 Task: Log work in the project AgileMission for the issue 'Upgrade the caching mechanism of a web application to improve response time and reduce server load' spent time as '3w 5d 20h 8m' and remaining time as '2w 1d 18h 51m' and add a flag. Now add the issue to the epic 'Unified communications (UC) implementation'. Log work in the project AgileMission for the issue 'Create a new online platform for online data analysis courses with advanced data visualization and statistical analysis features' spent time as '5w 5d 17h 5m' and remaining time as '6w 2d 11h 40m' and clone the issue. Now add the issue to the epic 'Disaster recovery (DR) planning'
Action: Mouse moved to (904, 216)
Screenshot: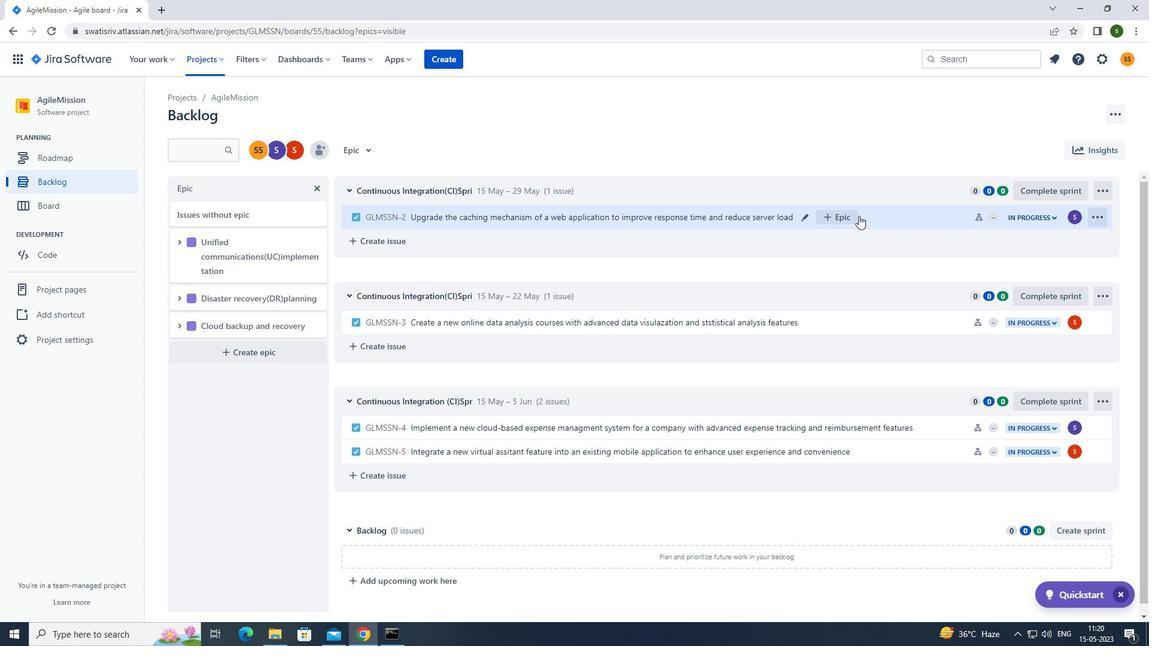 
Action: Mouse pressed left at (904, 216)
Screenshot: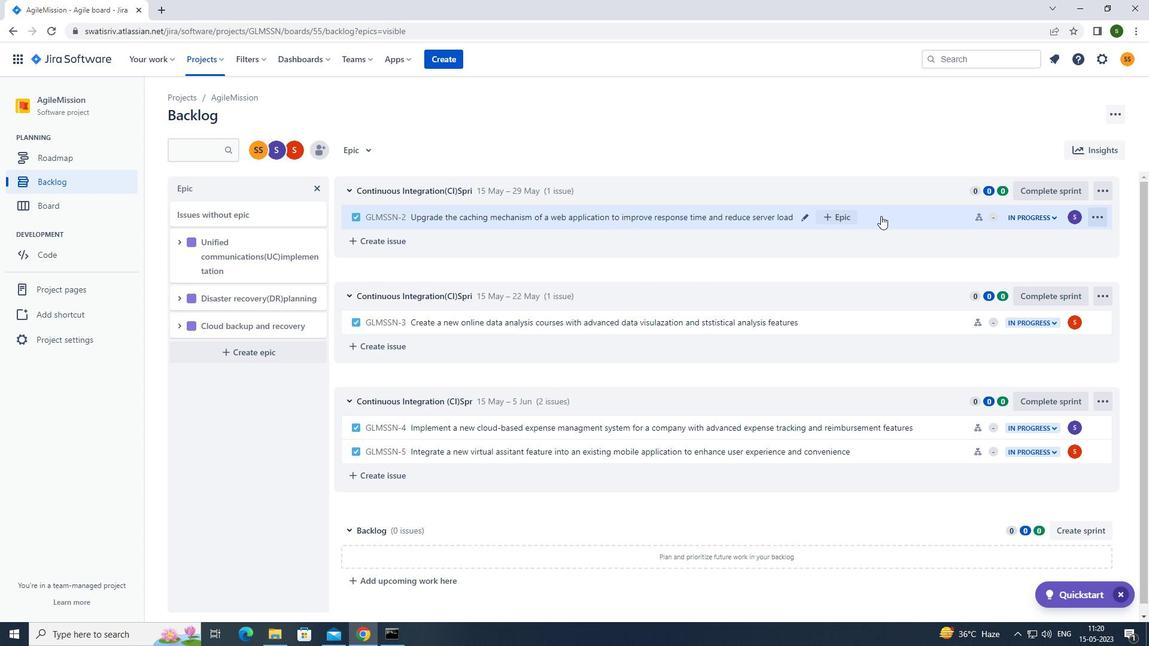 
Action: Mouse moved to (1104, 188)
Screenshot: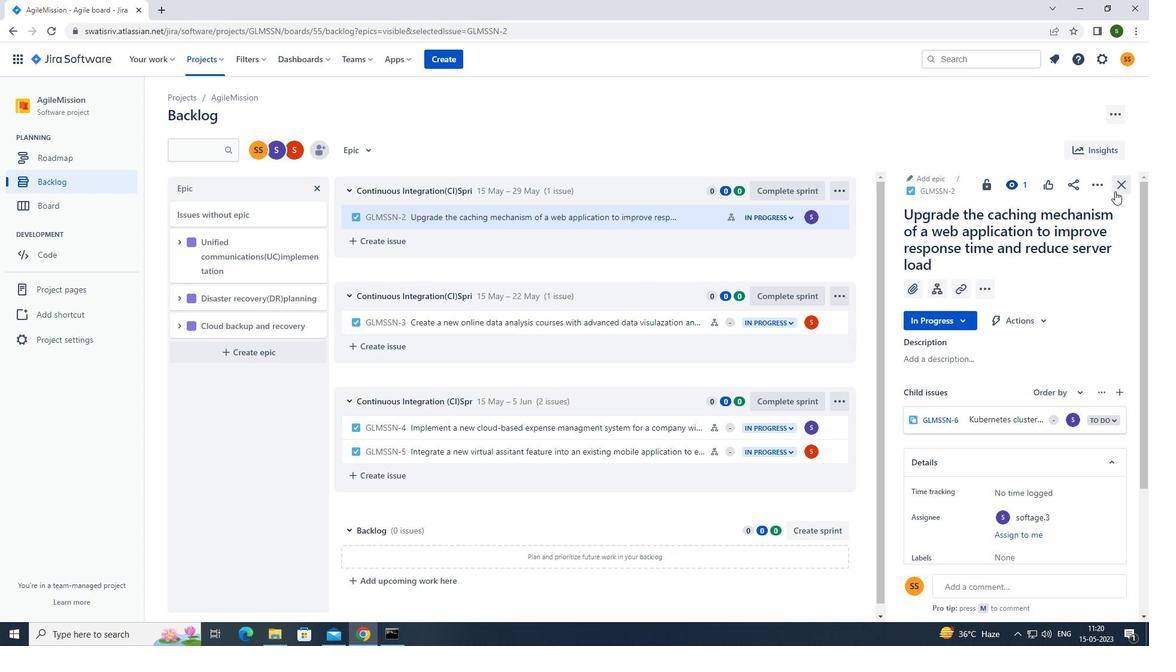
Action: Mouse pressed left at (1104, 188)
Screenshot: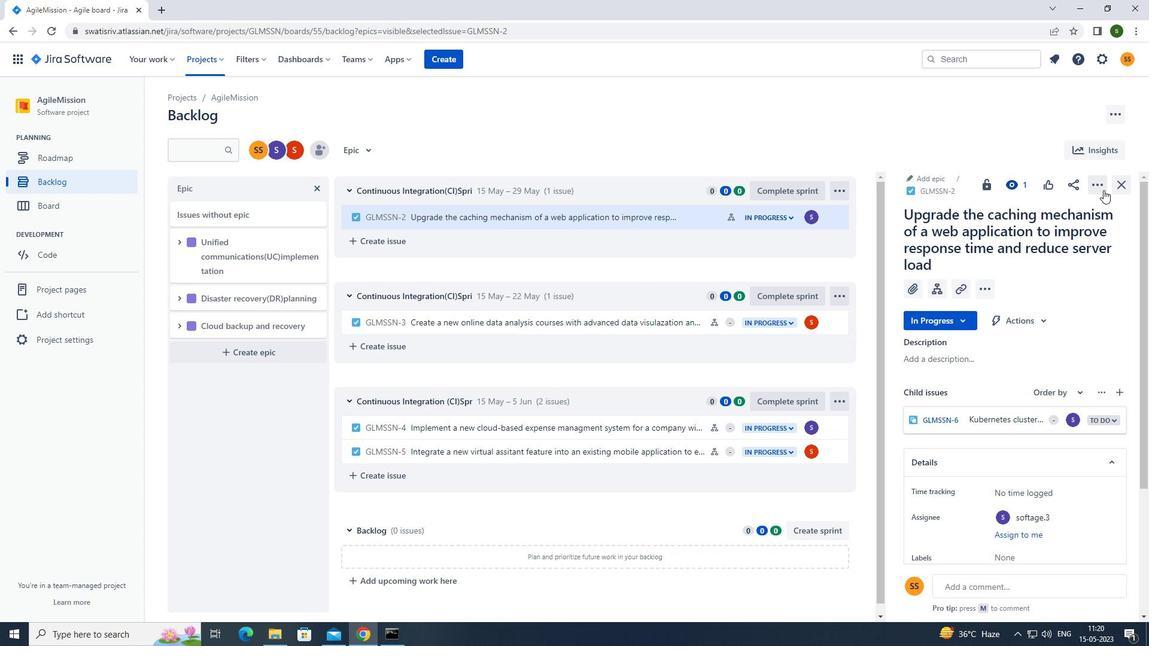 
Action: Mouse moved to (1095, 211)
Screenshot: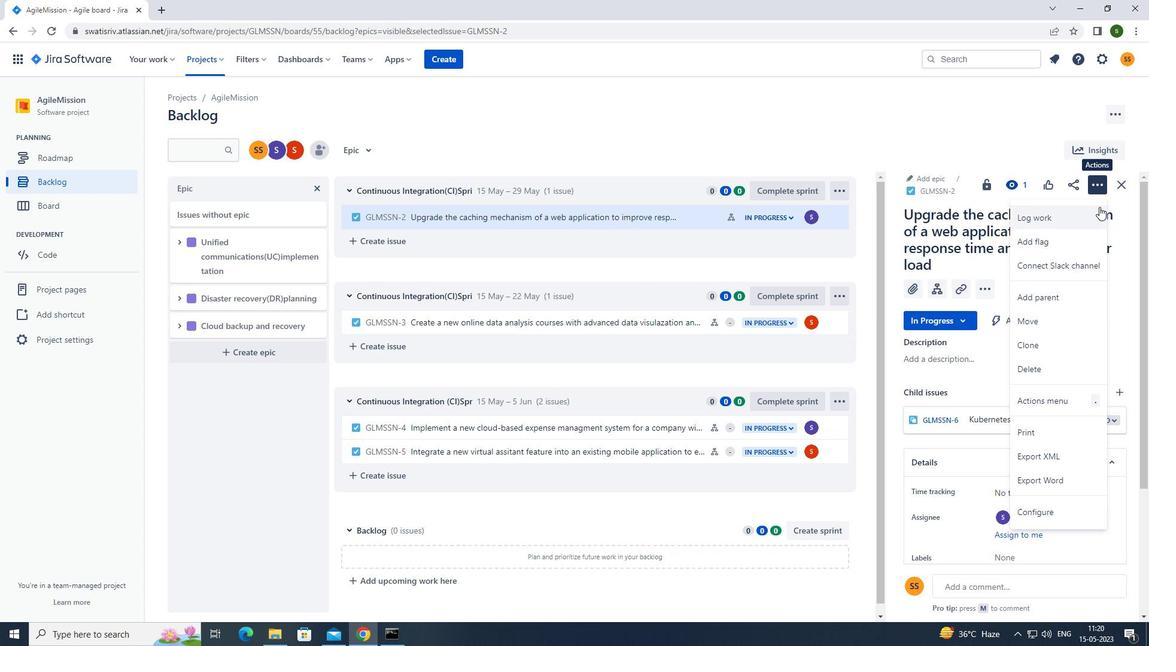 
Action: Mouse pressed left at (1095, 211)
Screenshot: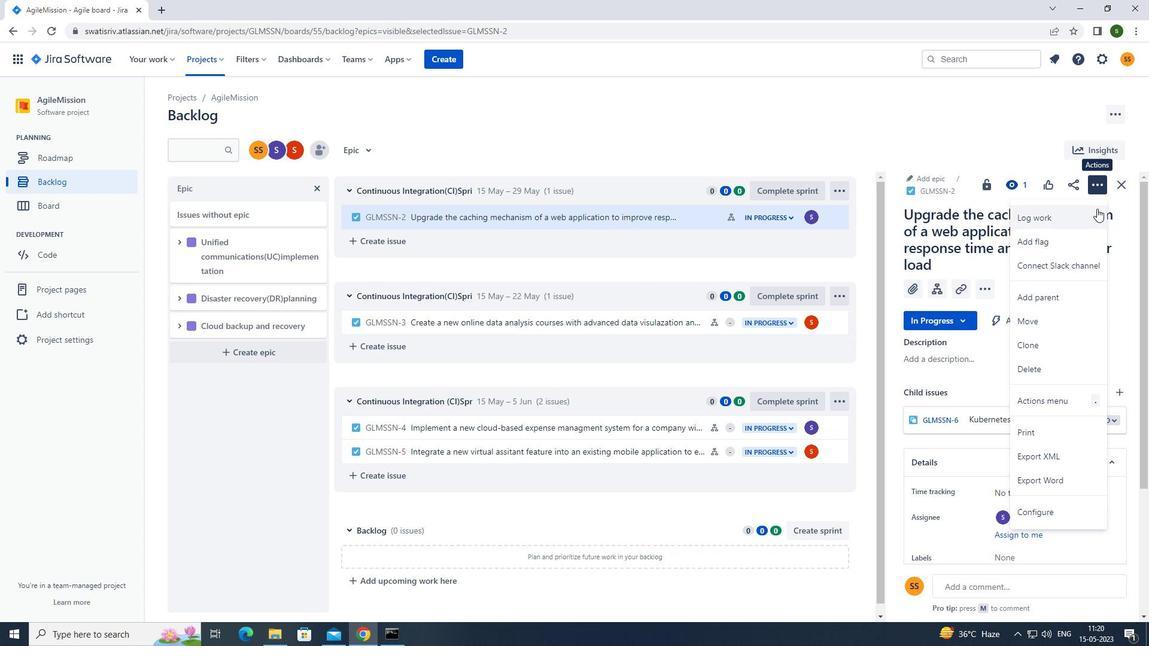 
Action: Mouse moved to (552, 149)
Screenshot: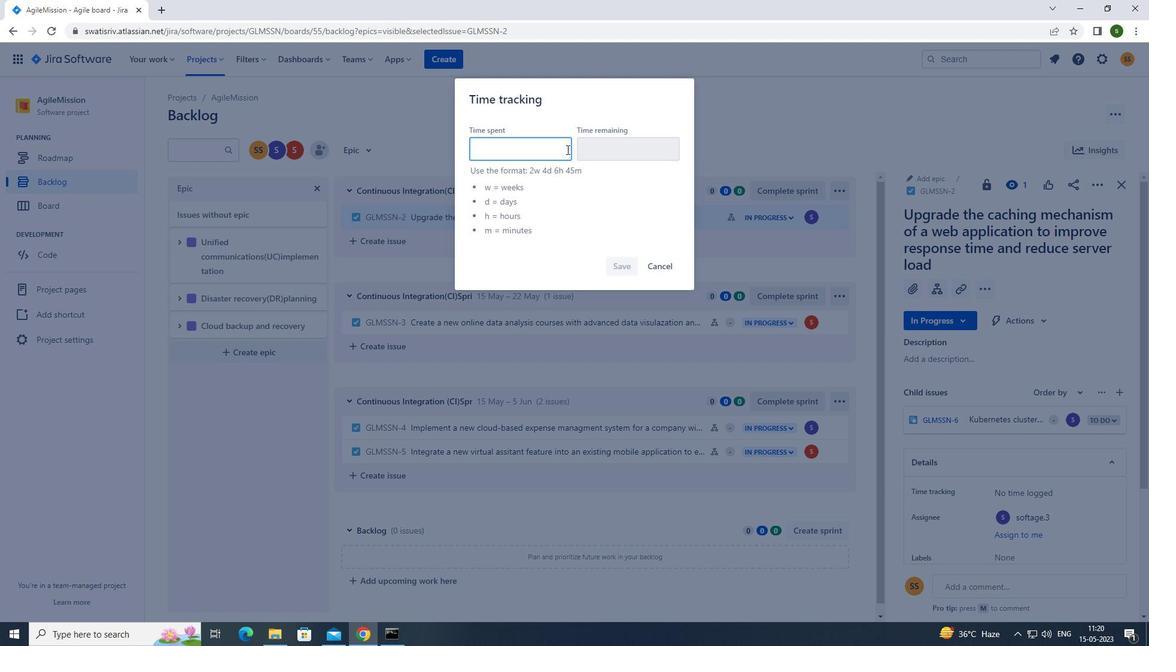 
Action: Key pressed 3w<Key.space>5d<Key.space>20h<Key.space>8m
Screenshot: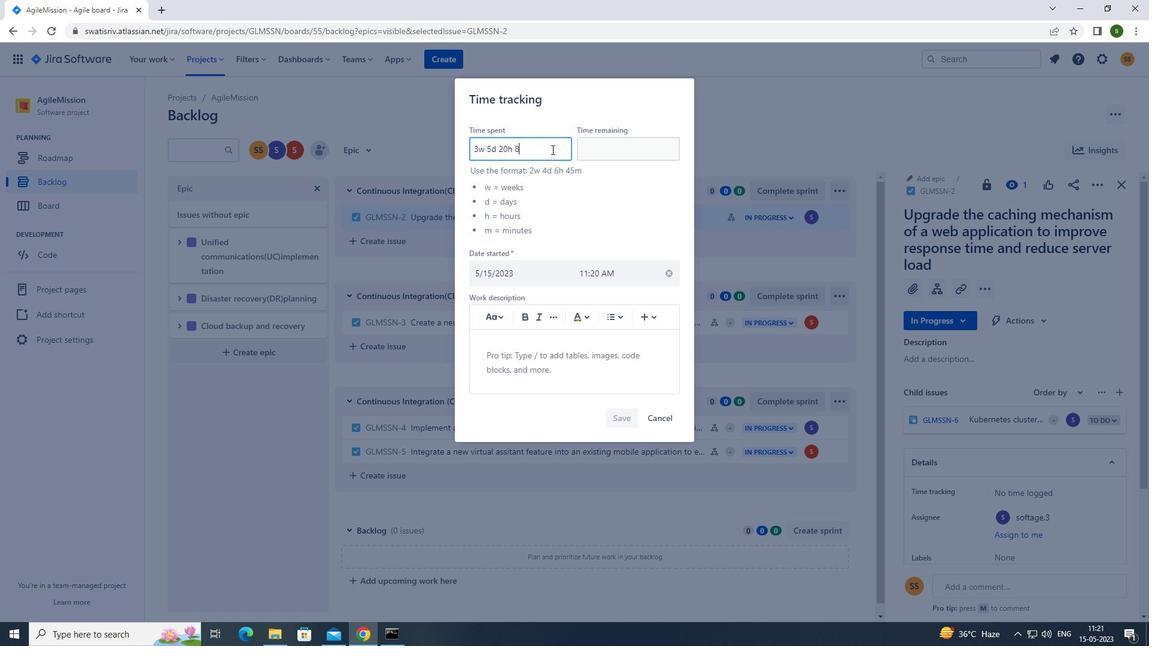 
Action: Mouse moved to (653, 156)
Screenshot: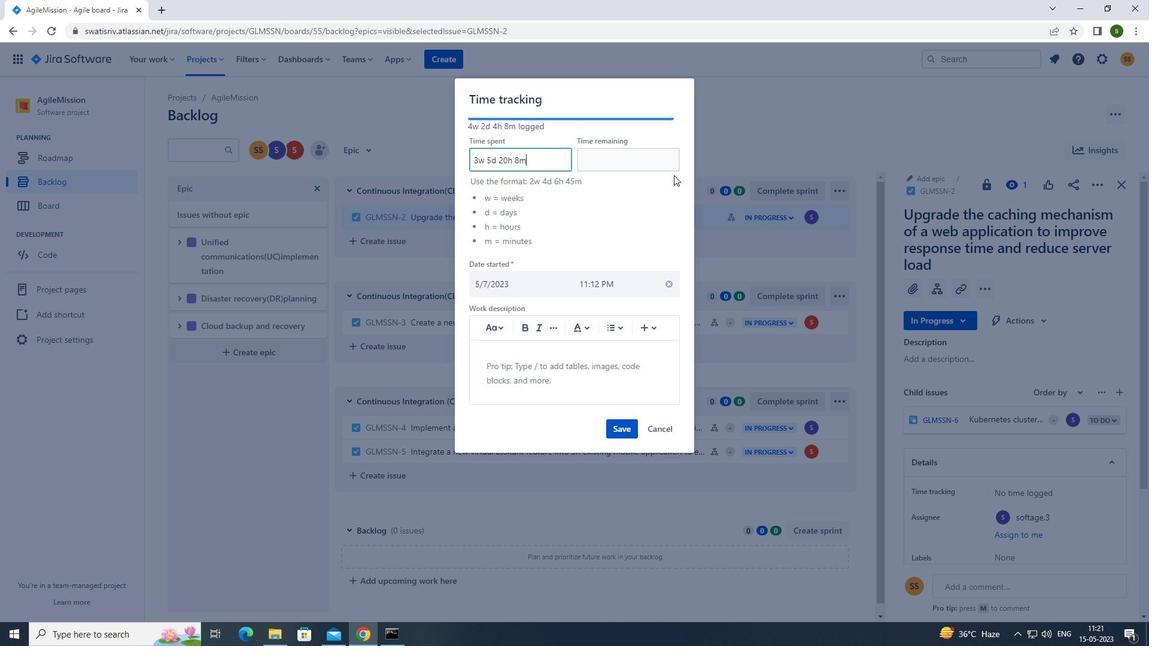 
Action: Mouse pressed left at (653, 156)
Screenshot: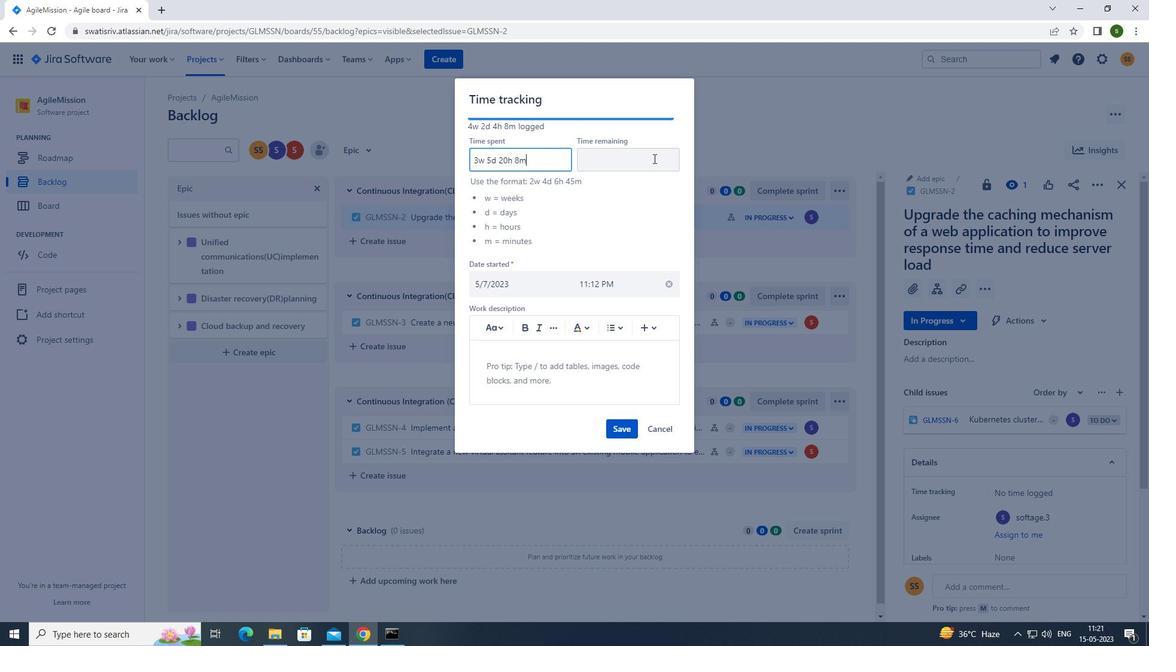 
Action: Key pressed 2w<Key.space>1d<Key.space>18h<Key.space>51m
Screenshot: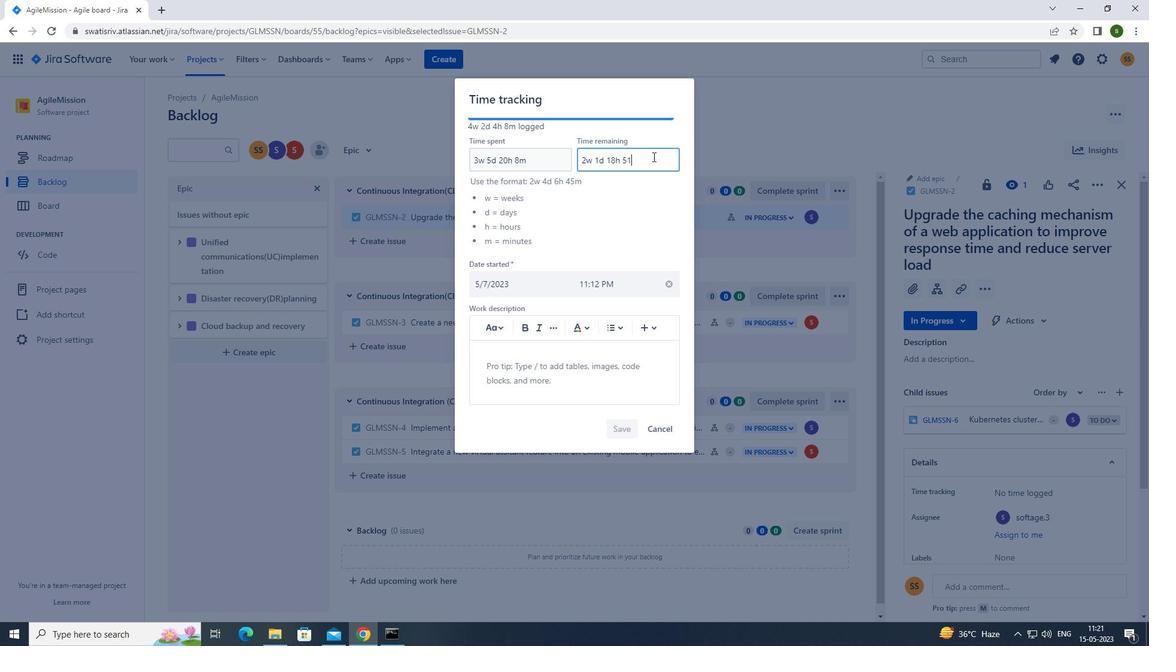 
Action: Mouse moved to (631, 436)
Screenshot: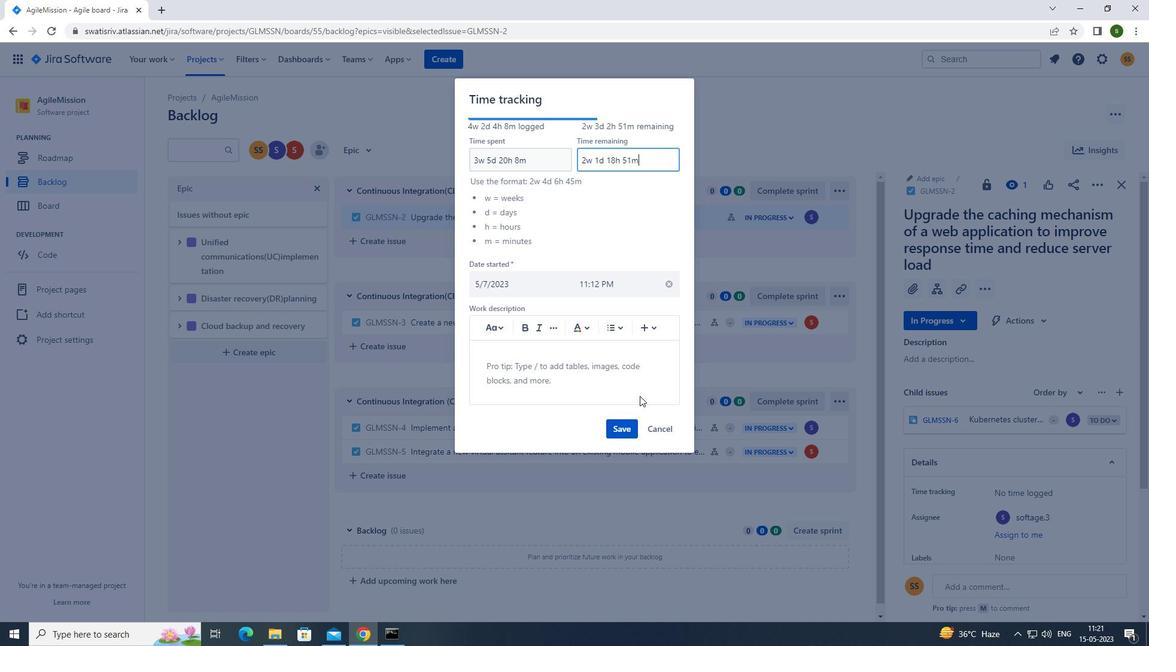 
Action: Mouse pressed left at (631, 436)
Screenshot: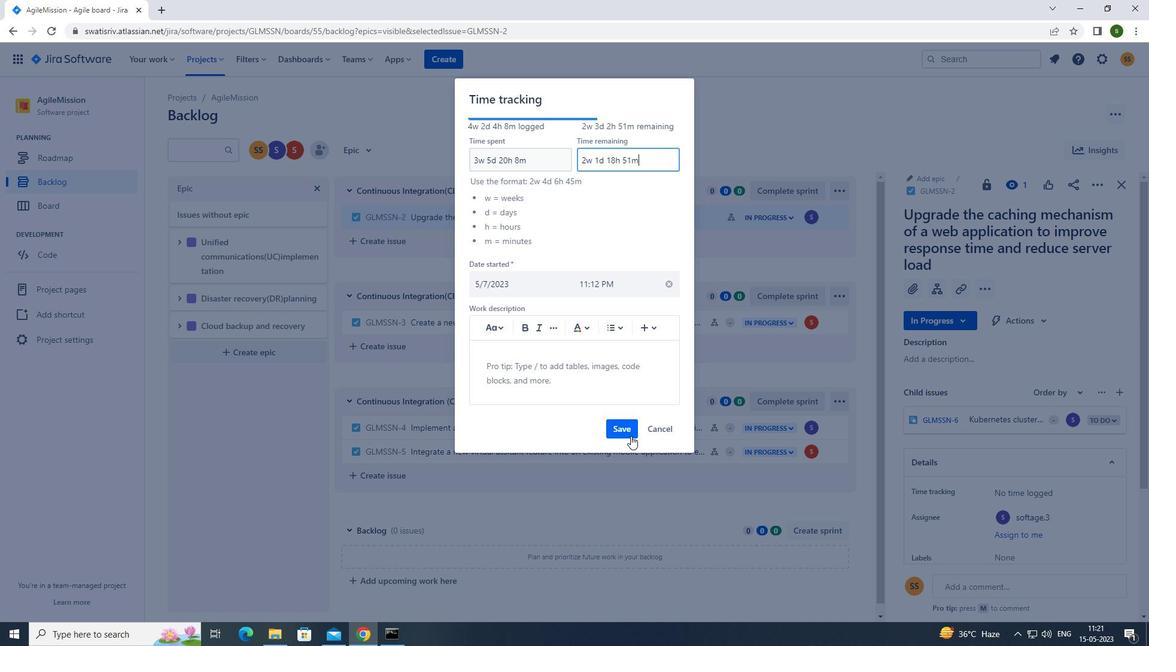 
Action: Mouse moved to (1101, 185)
Screenshot: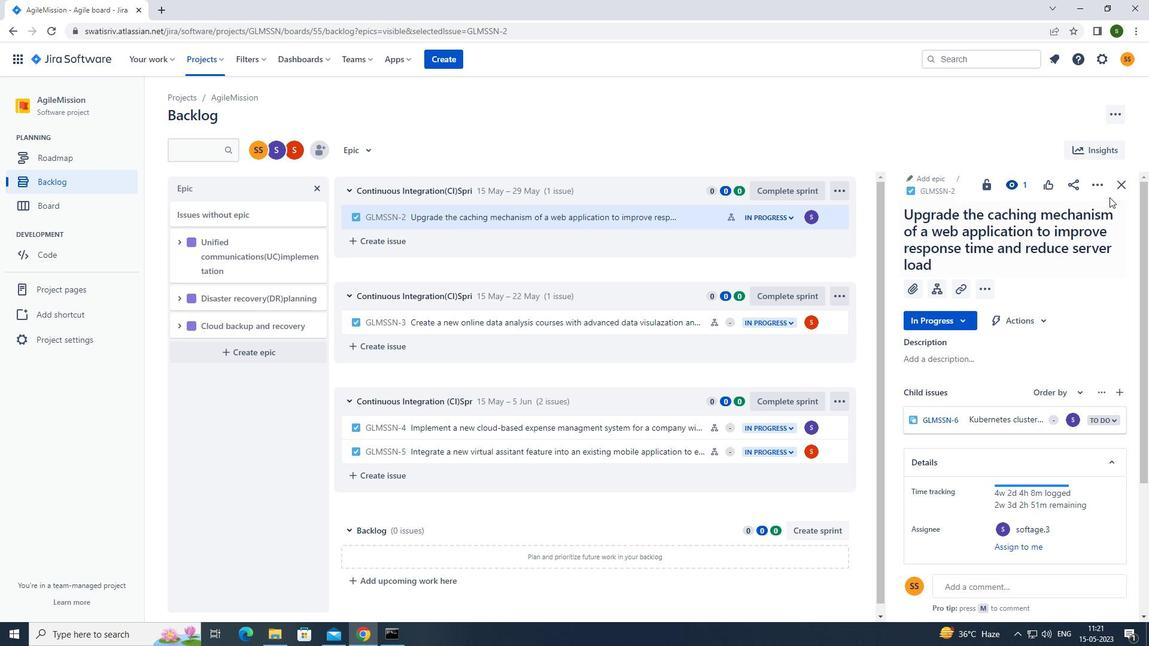 
Action: Mouse pressed left at (1101, 185)
Screenshot: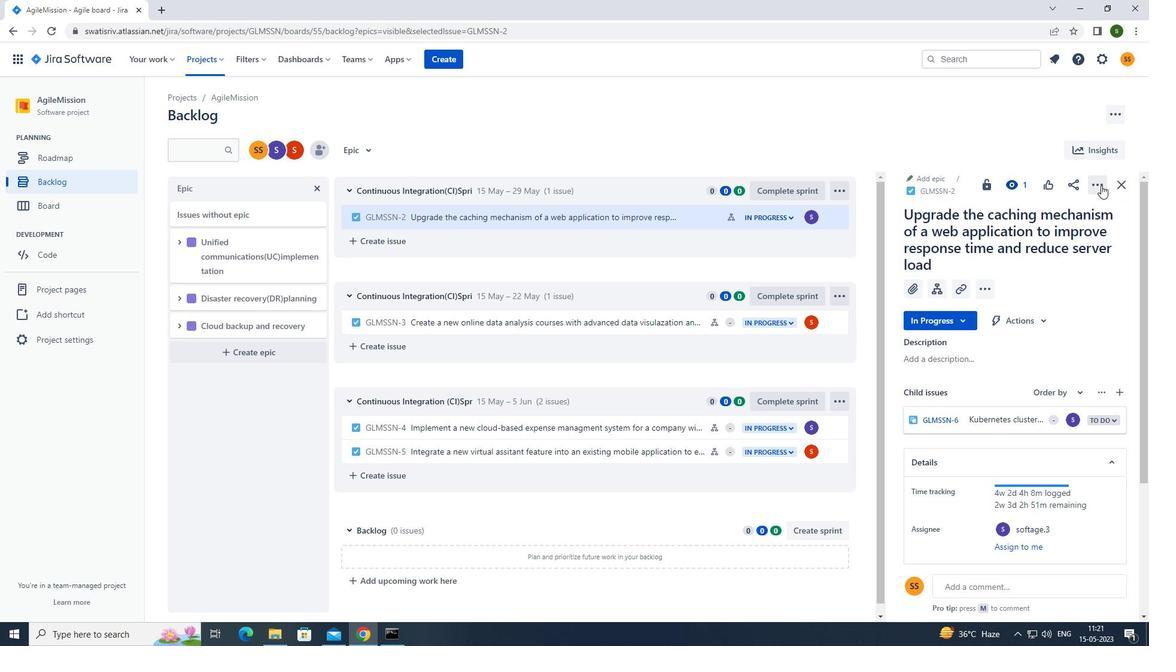 
Action: Mouse moved to (1047, 240)
Screenshot: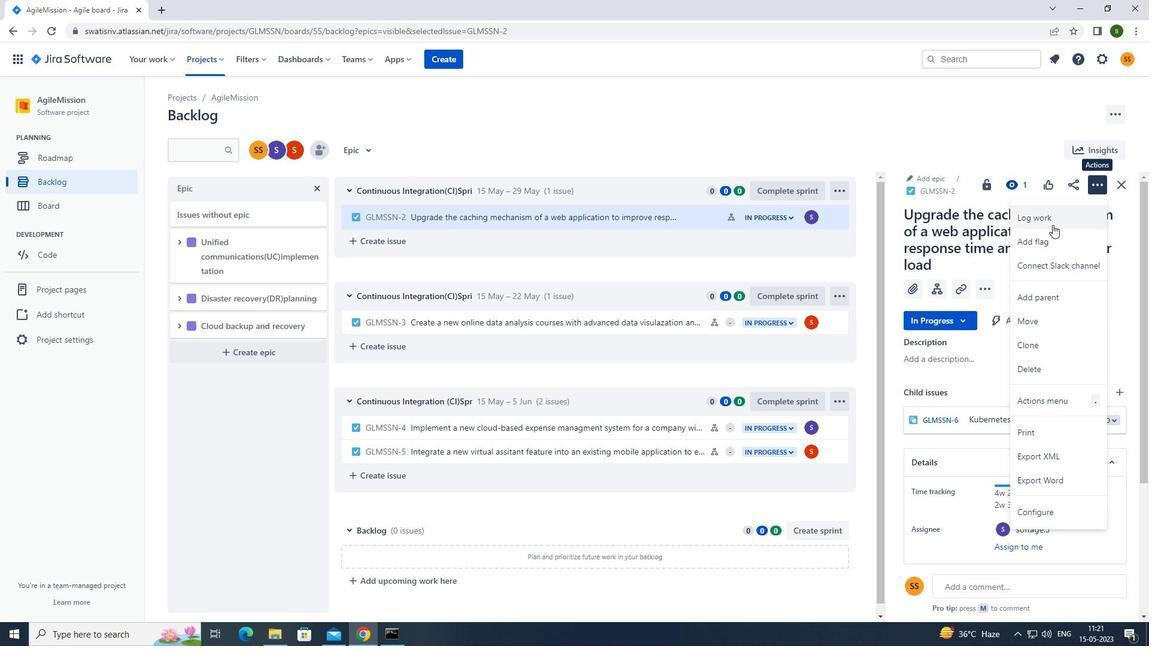 
Action: Mouse pressed left at (1047, 240)
Screenshot: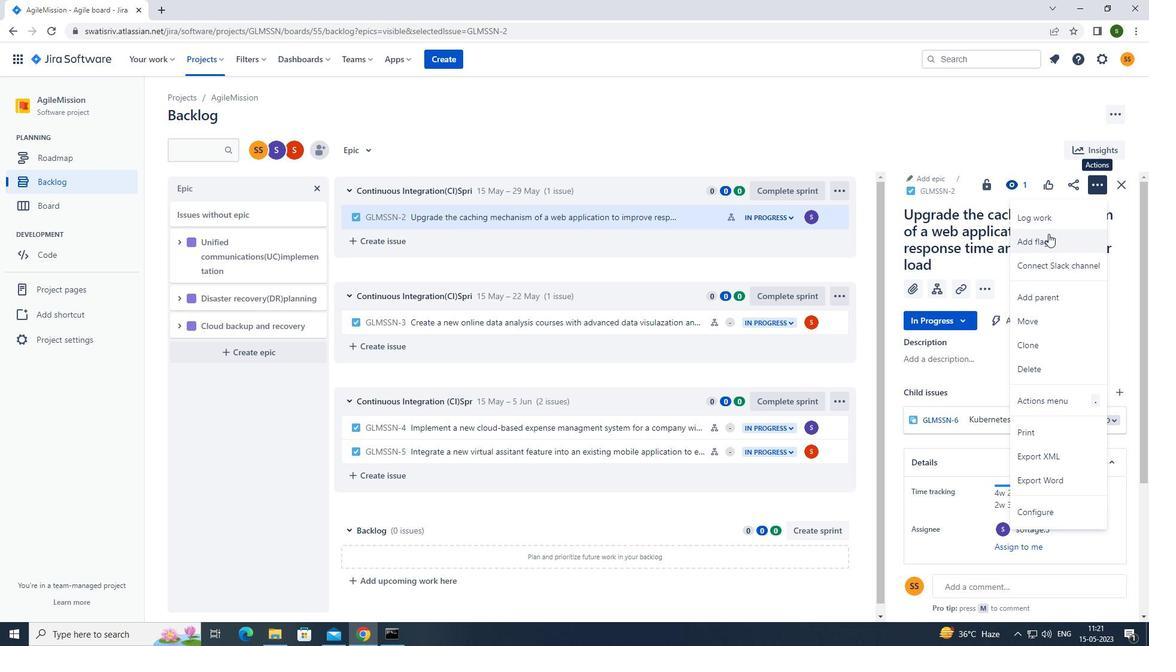 
Action: Mouse moved to (368, 151)
Screenshot: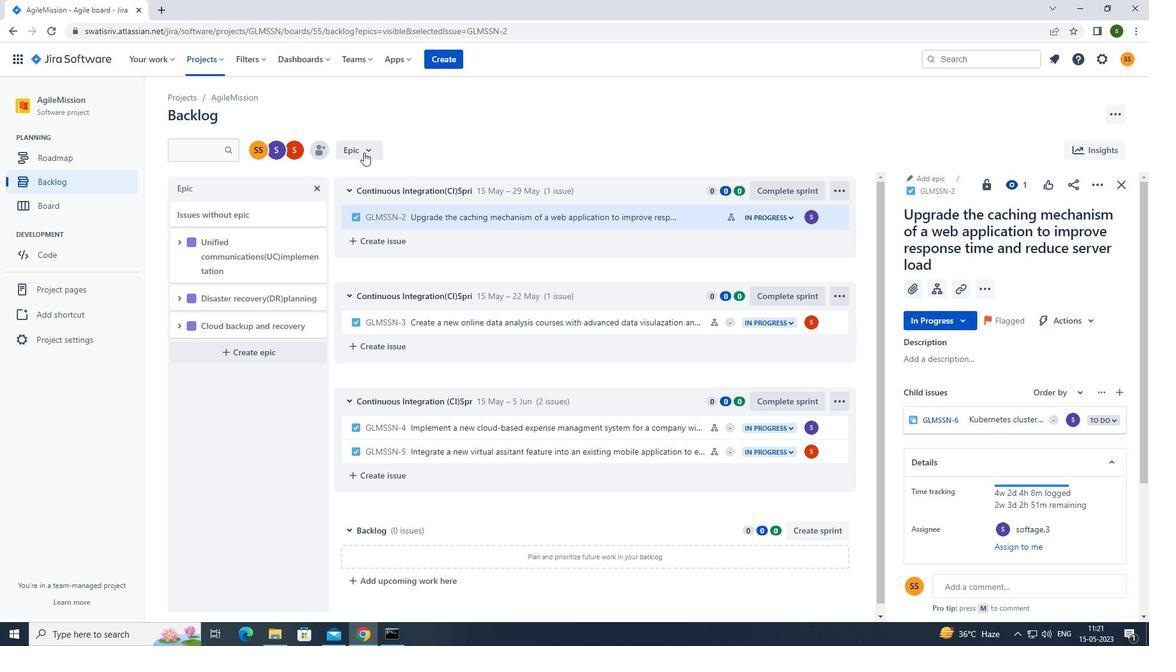 
Action: Mouse pressed left at (368, 151)
Screenshot: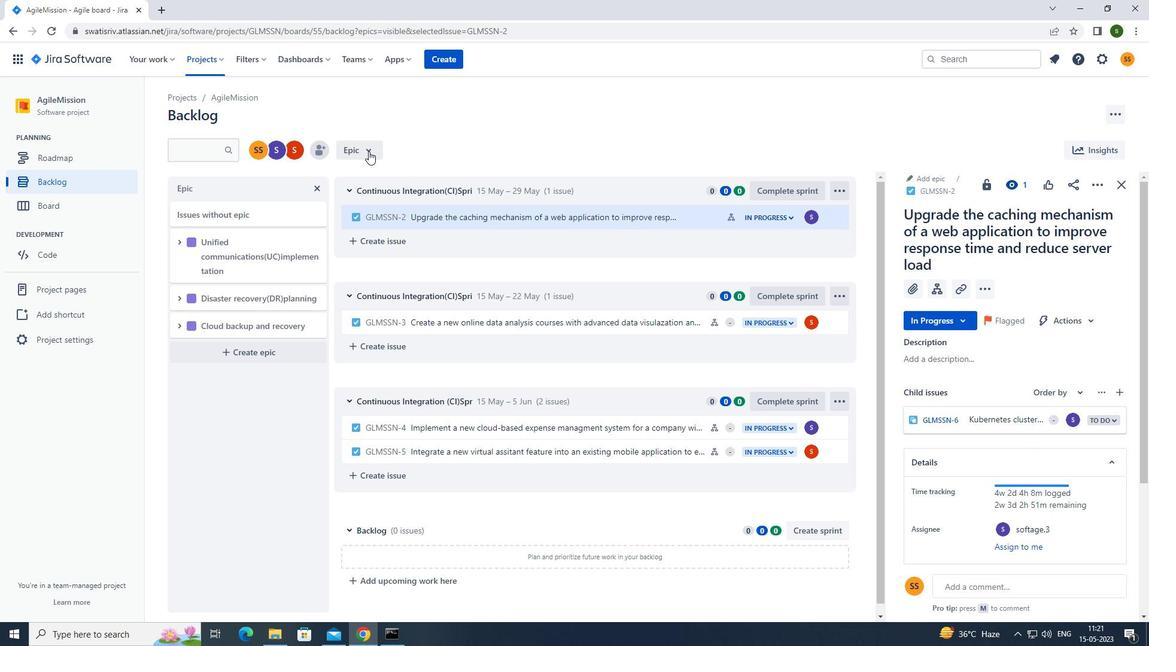 
Action: Mouse moved to (406, 204)
Screenshot: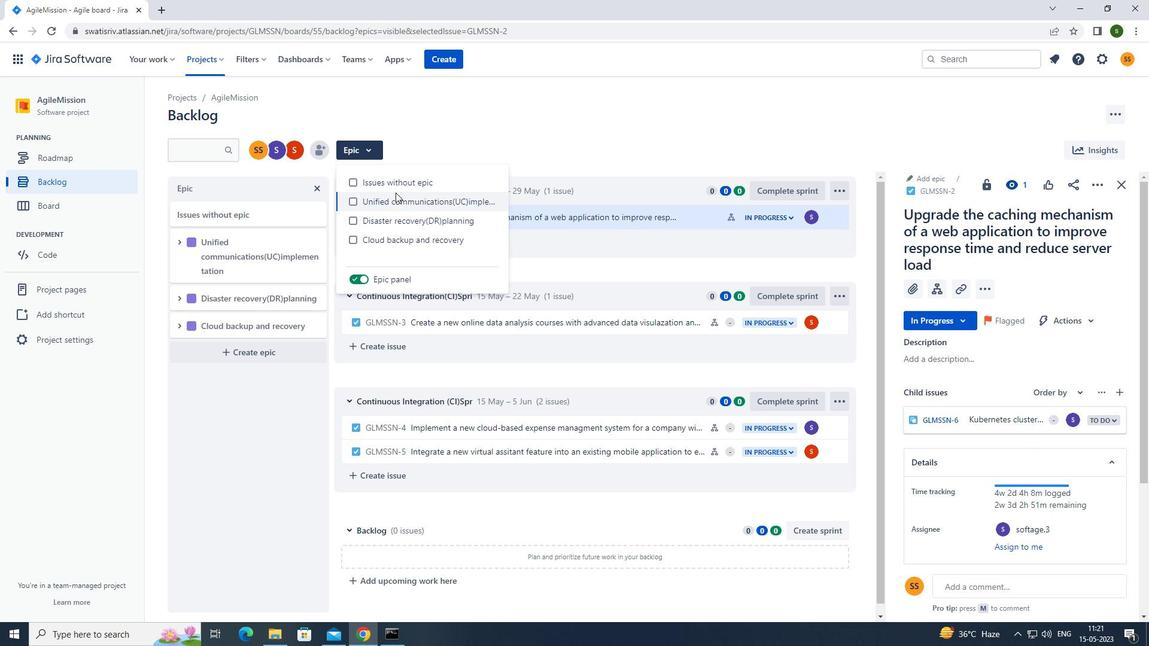 
Action: Mouse pressed left at (406, 204)
Screenshot: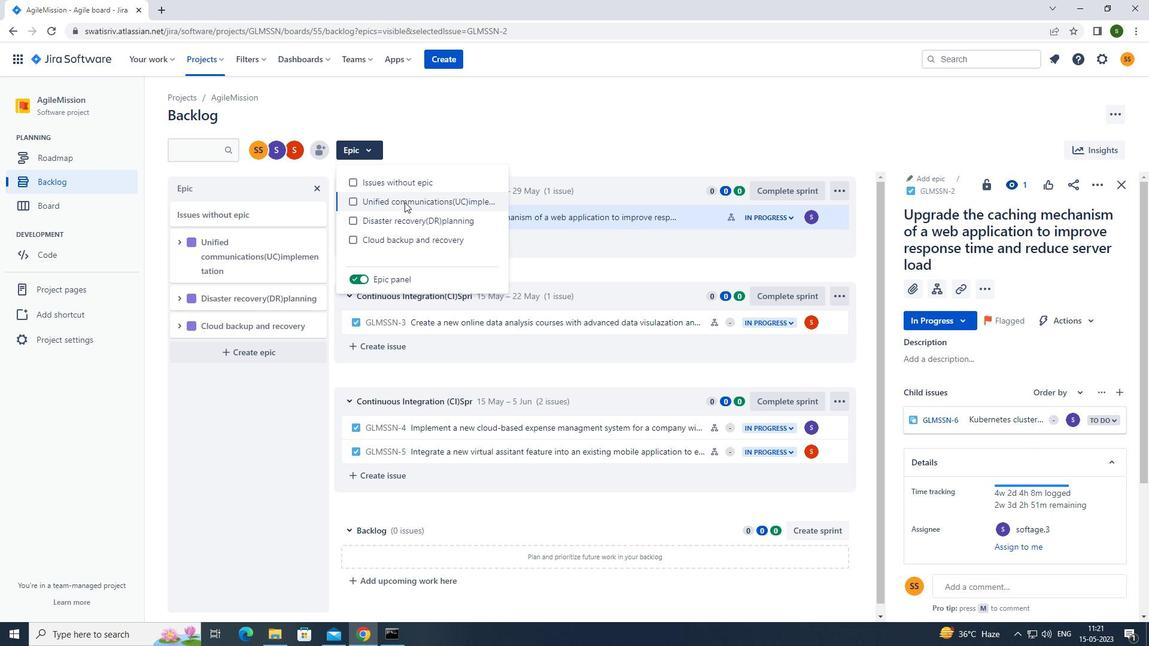 
Action: Mouse moved to (512, 146)
Screenshot: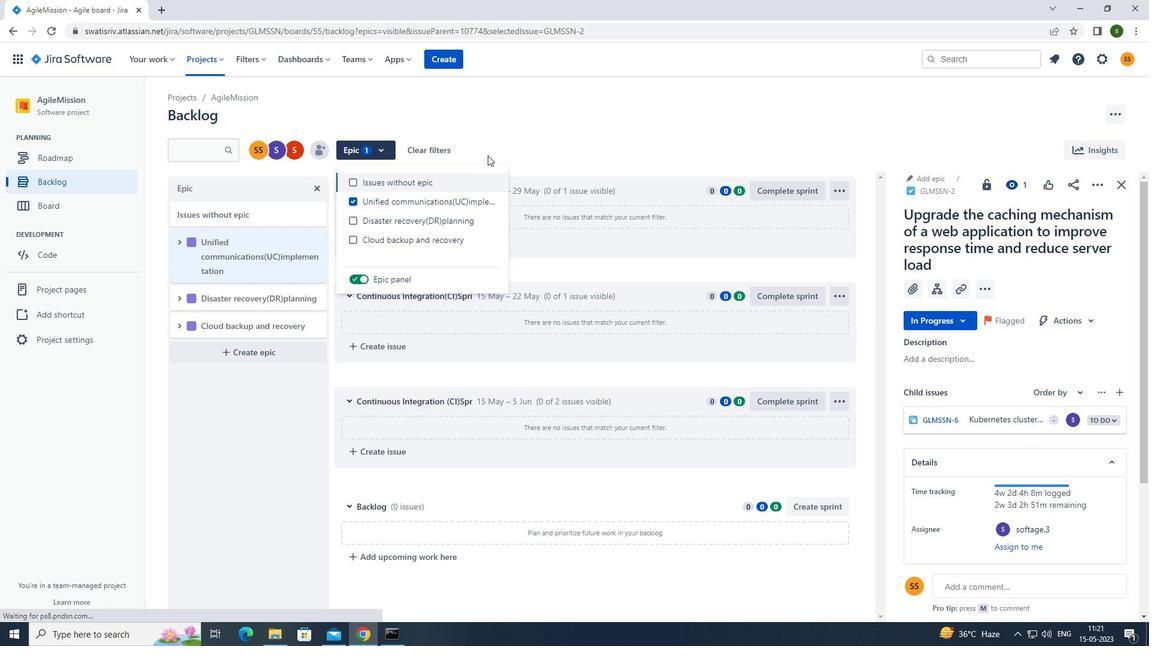
Action: Mouse pressed left at (512, 146)
Screenshot: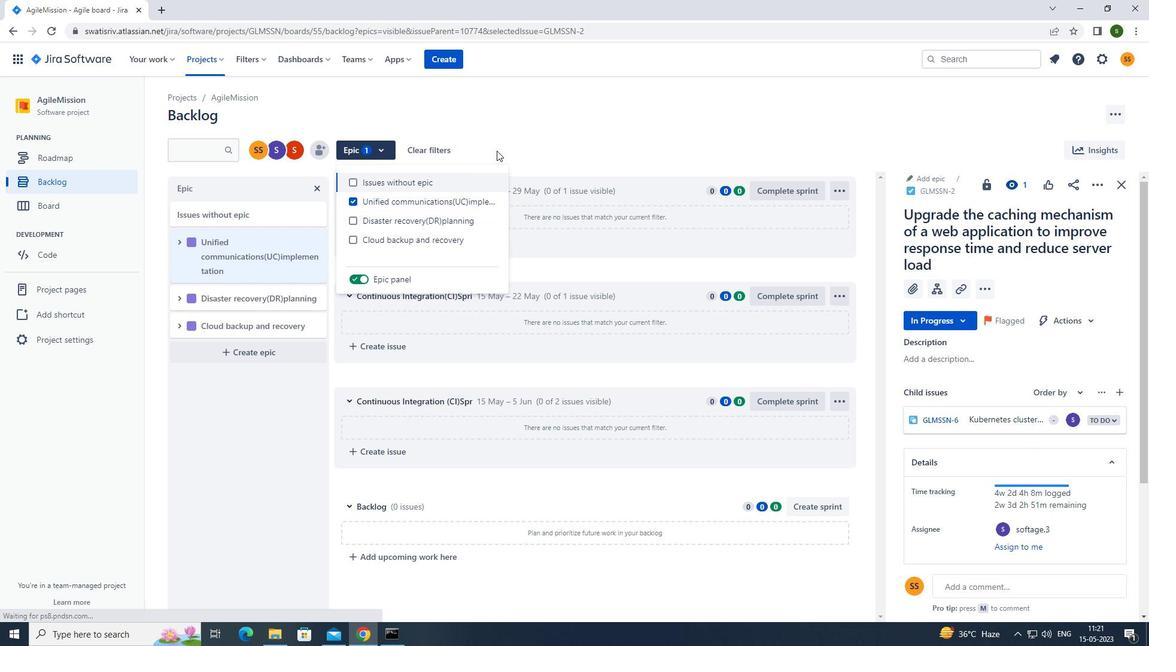 
Action: Mouse moved to (83, 180)
Screenshot: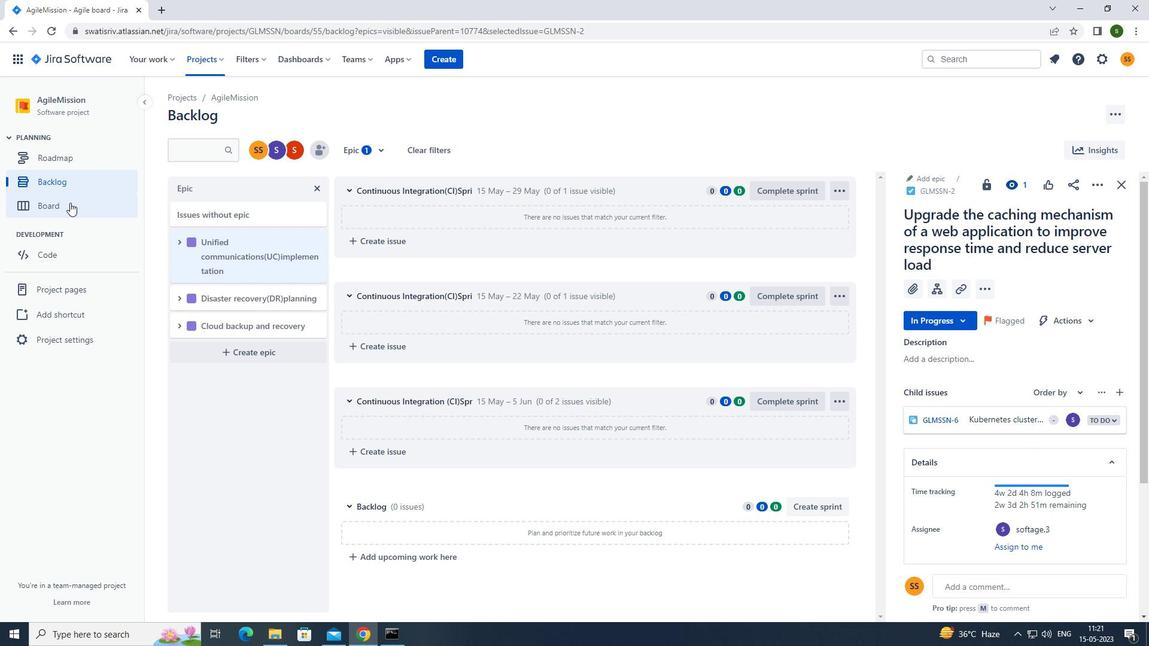 
Action: Mouse pressed left at (83, 180)
Screenshot: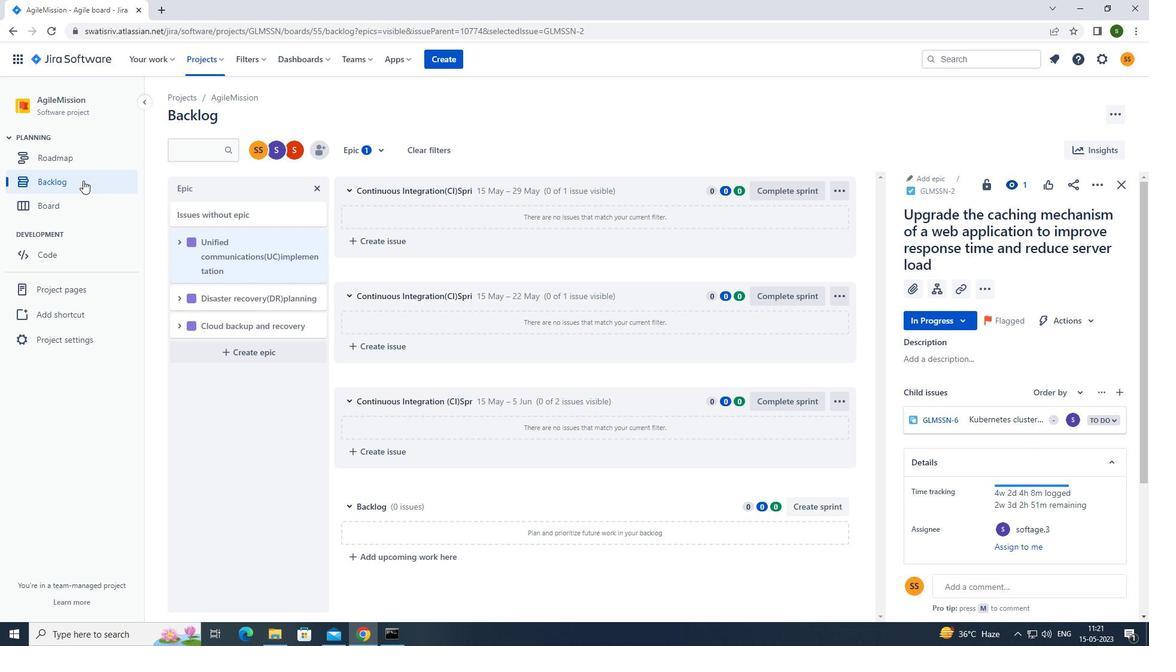 
Action: Mouse moved to (710, 332)
Screenshot: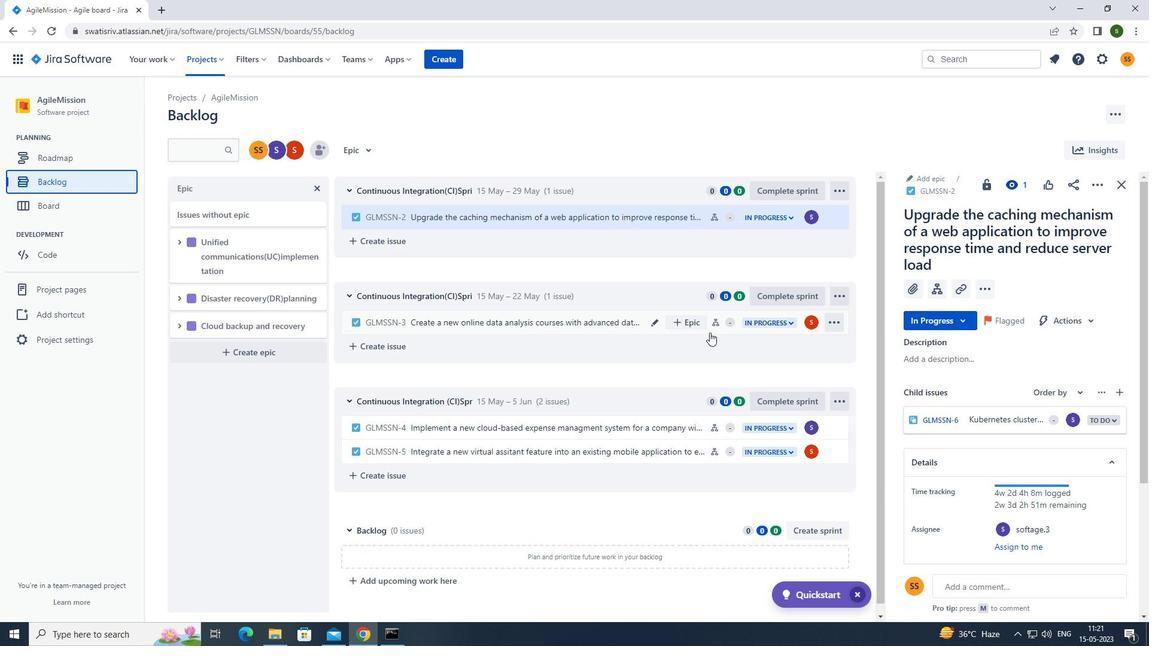 
Action: Mouse pressed left at (710, 332)
Screenshot: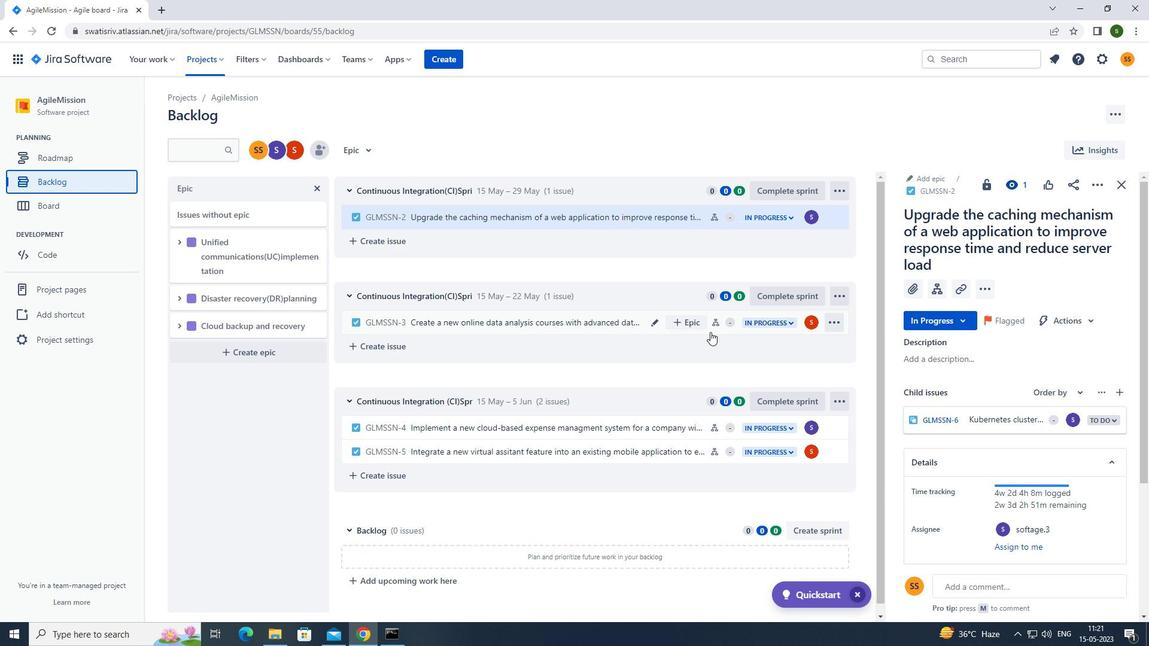 
Action: Mouse moved to (1095, 185)
Screenshot: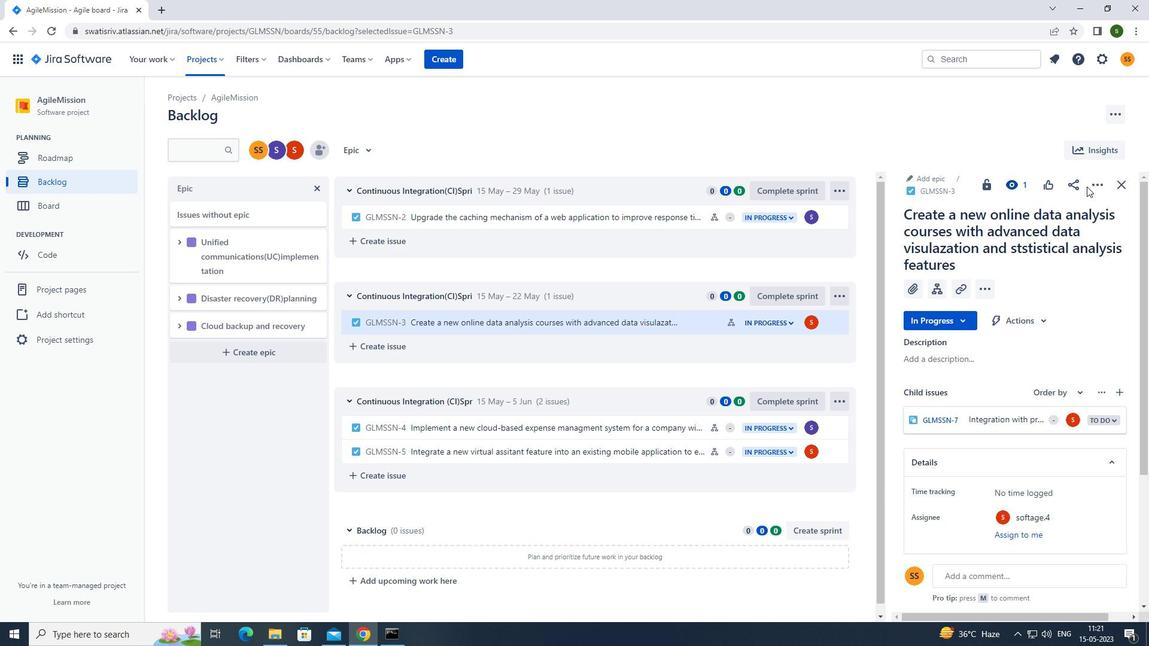 
Action: Mouse pressed left at (1095, 185)
Screenshot: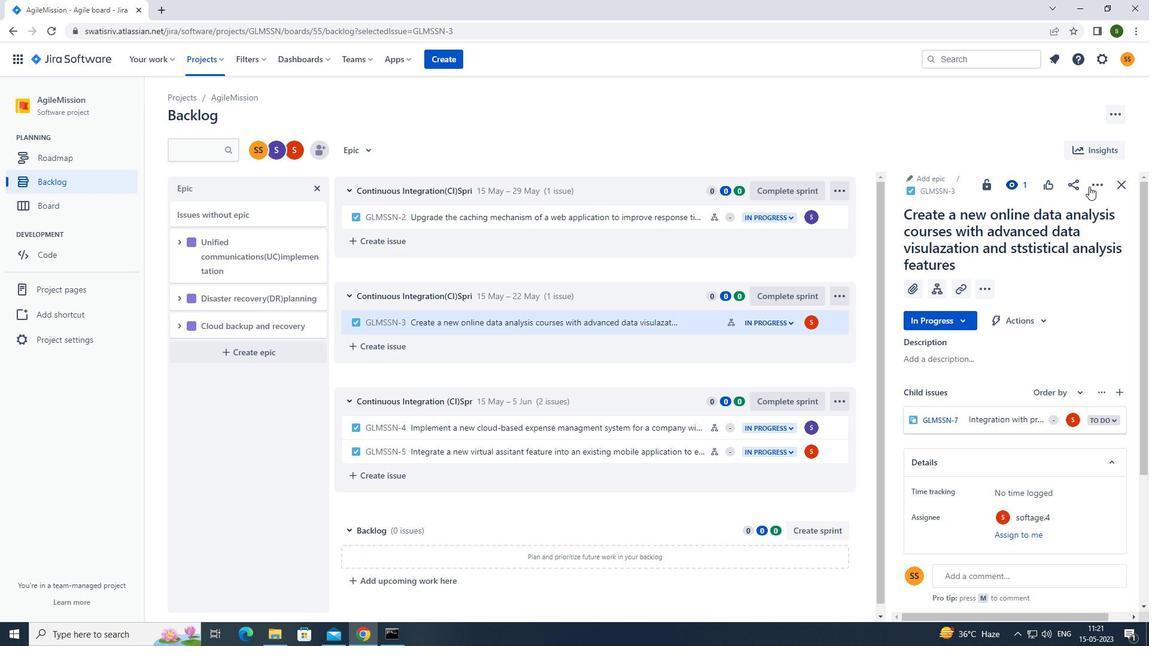 
Action: Mouse moved to (1064, 219)
Screenshot: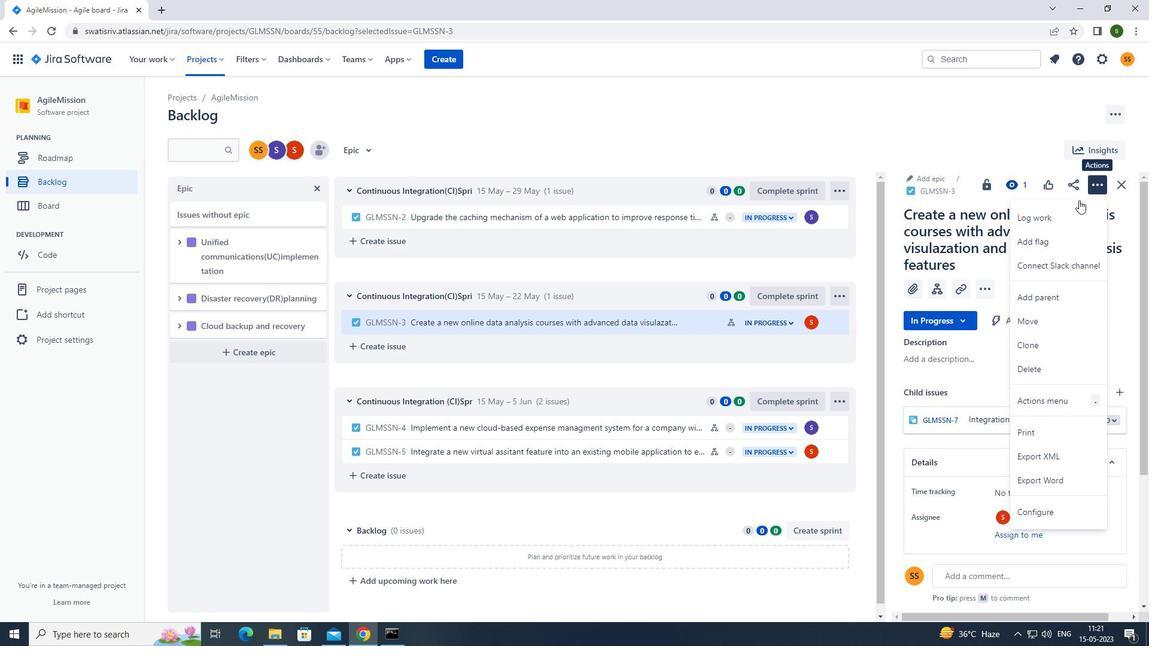 
Action: Mouse pressed left at (1064, 219)
Screenshot: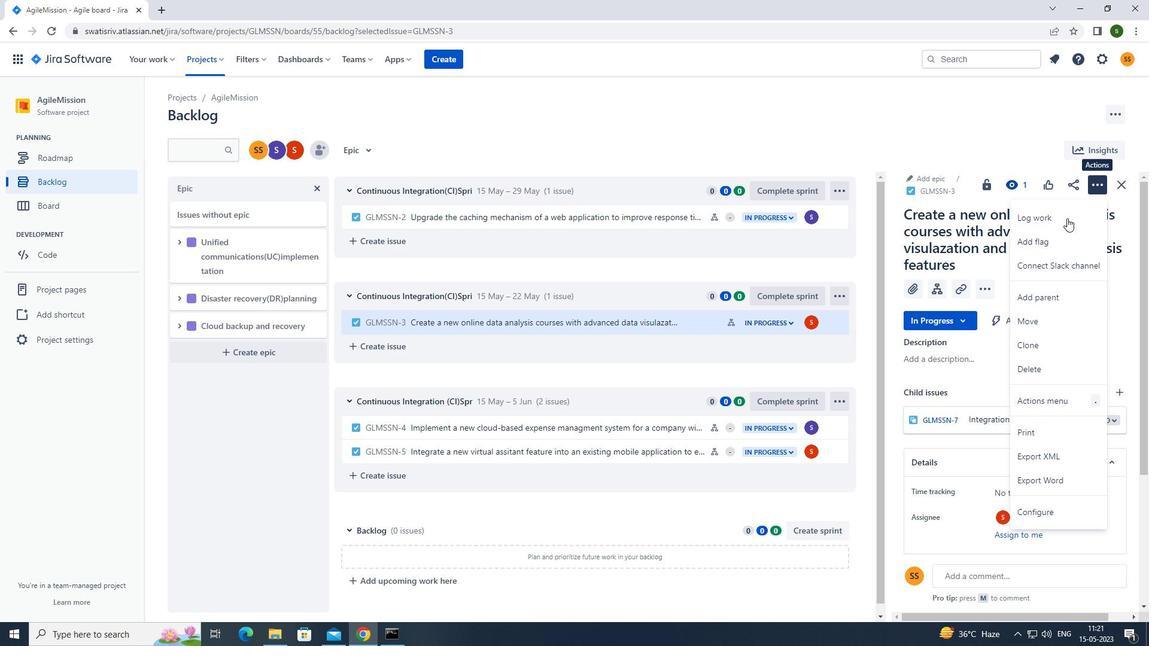 
Action: Mouse moved to (522, 155)
Screenshot: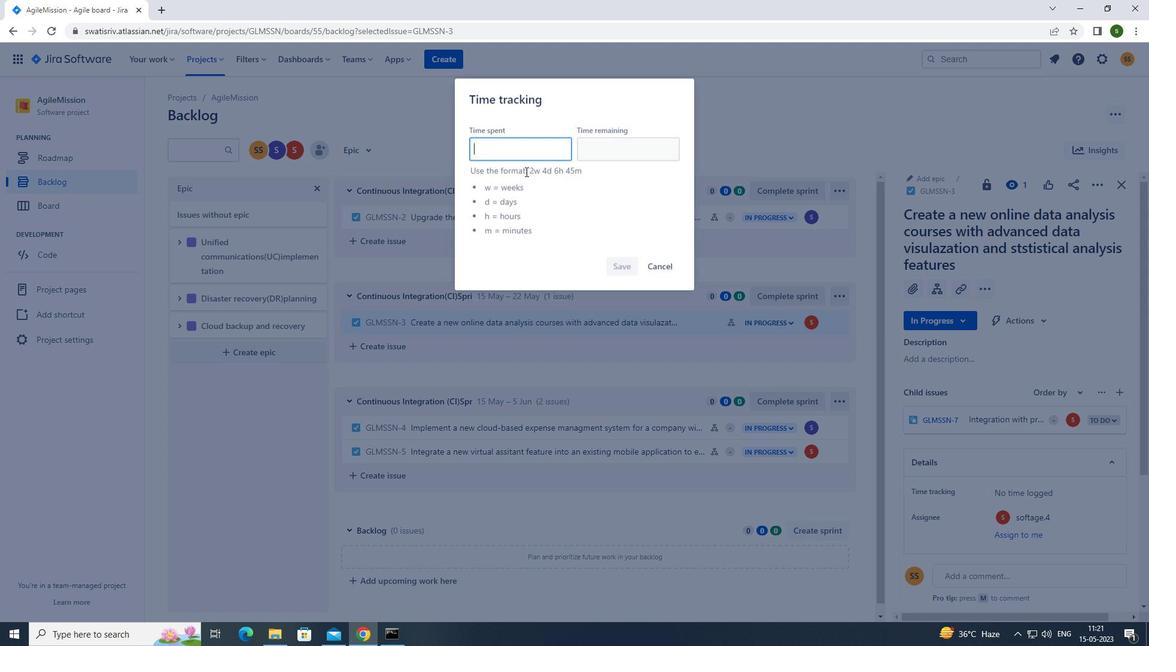 
Action: Key pressed 5w<Key.space>5d<Key.space>17h<Key.space>5m
Screenshot: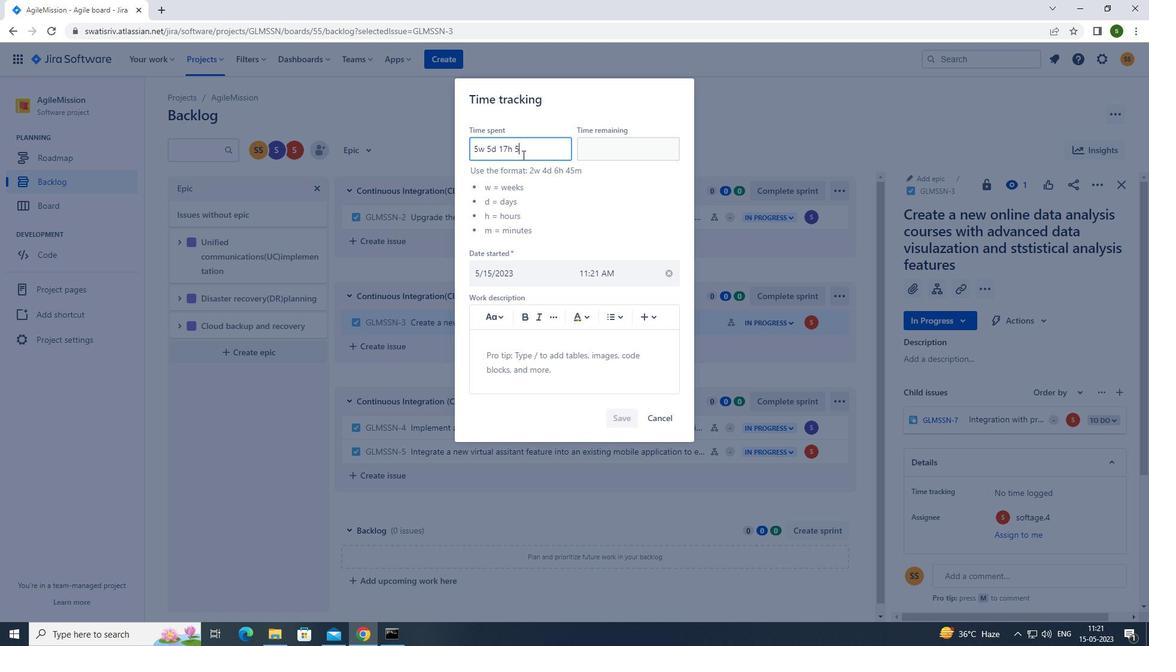 
Action: Mouse moved to (597, 162)
Screenshot: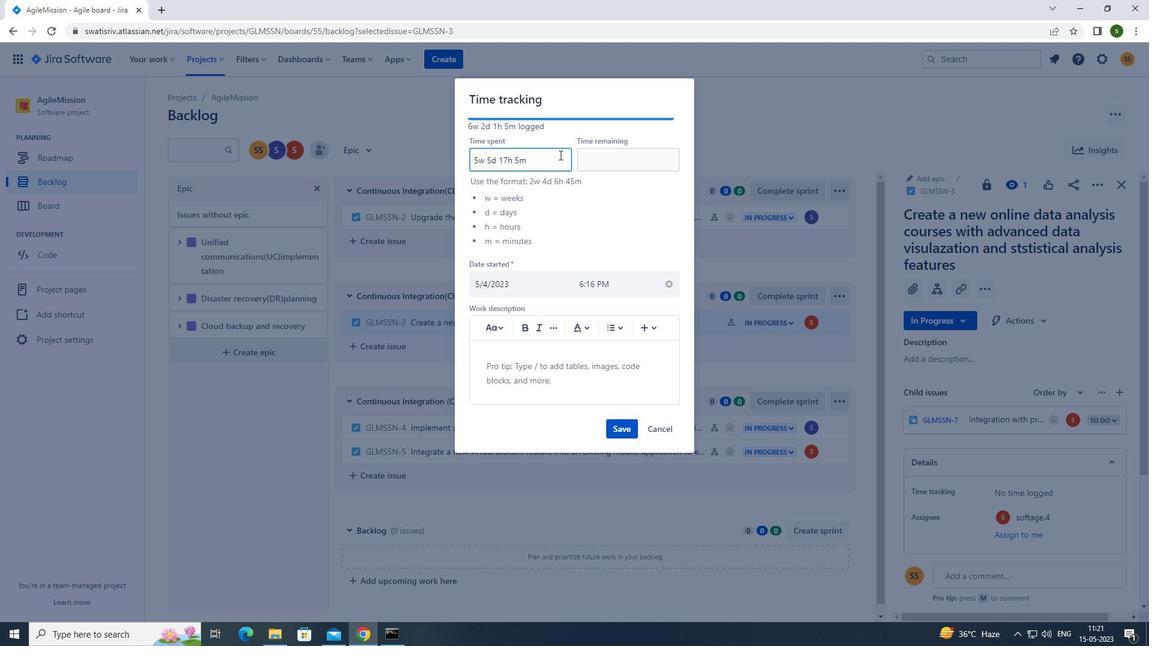 
Action: Mouse pressed left at (597, 162)
Screenshot: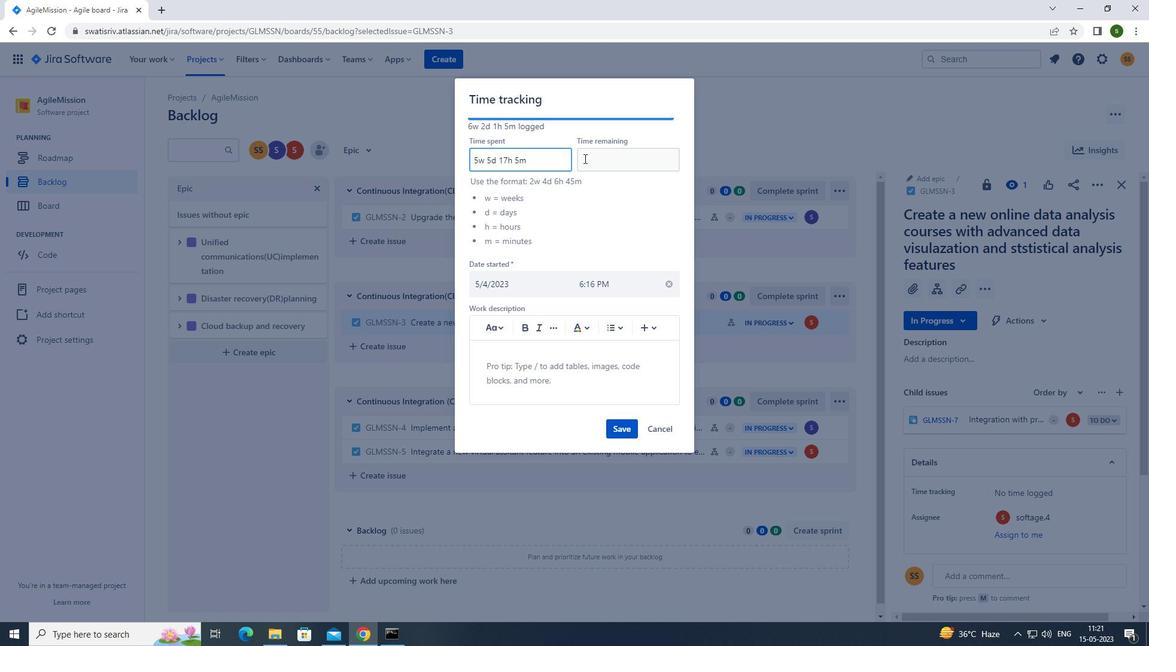 
Action: Mouse moved to (597, 163)
Screenshot: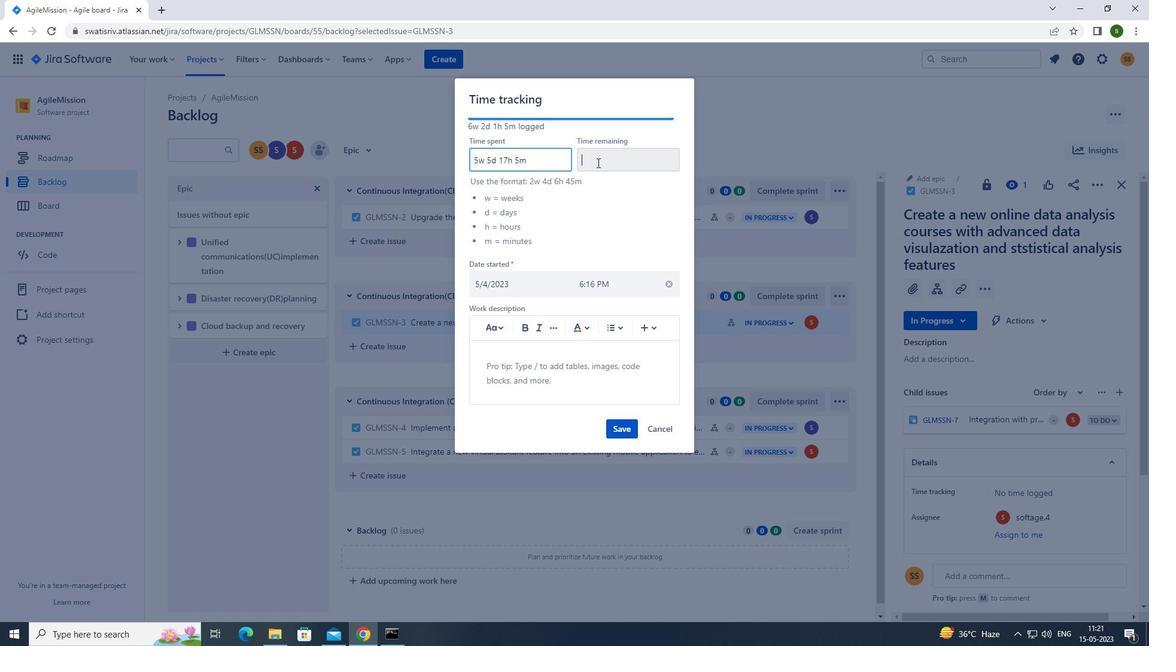 
Action: Key pressed 6w<Key.space>2s<Key.backspace>d<Key.space>11h<Key.space>40m
Screenshot: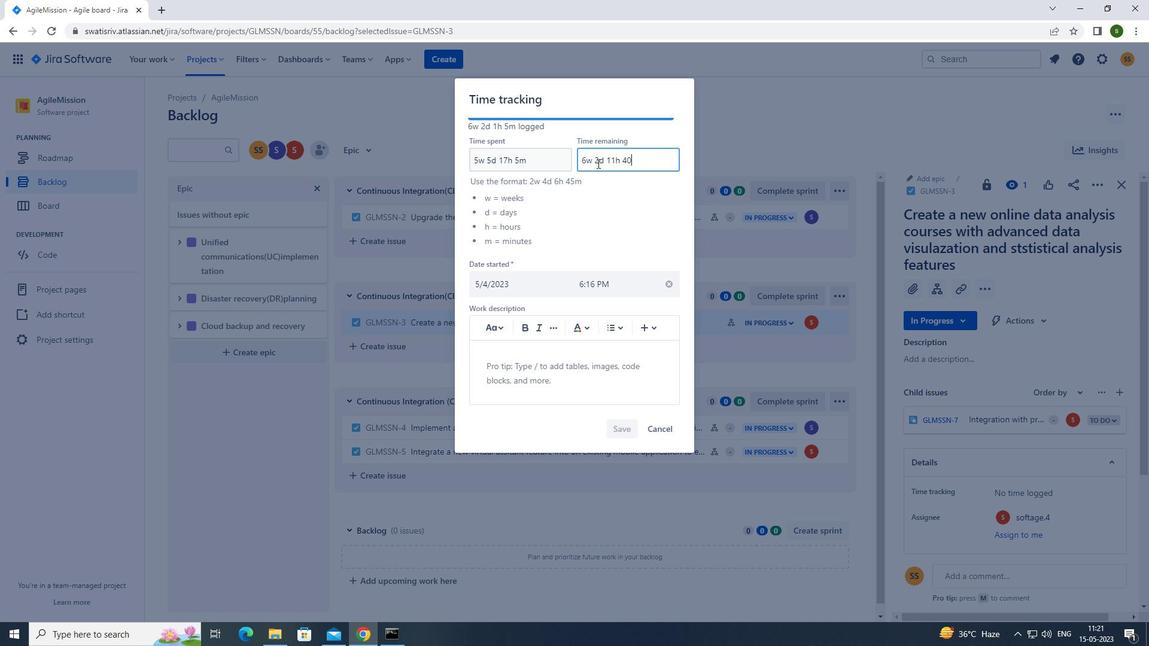 
Action: Mouse moved to (627, 422)
Screenshot: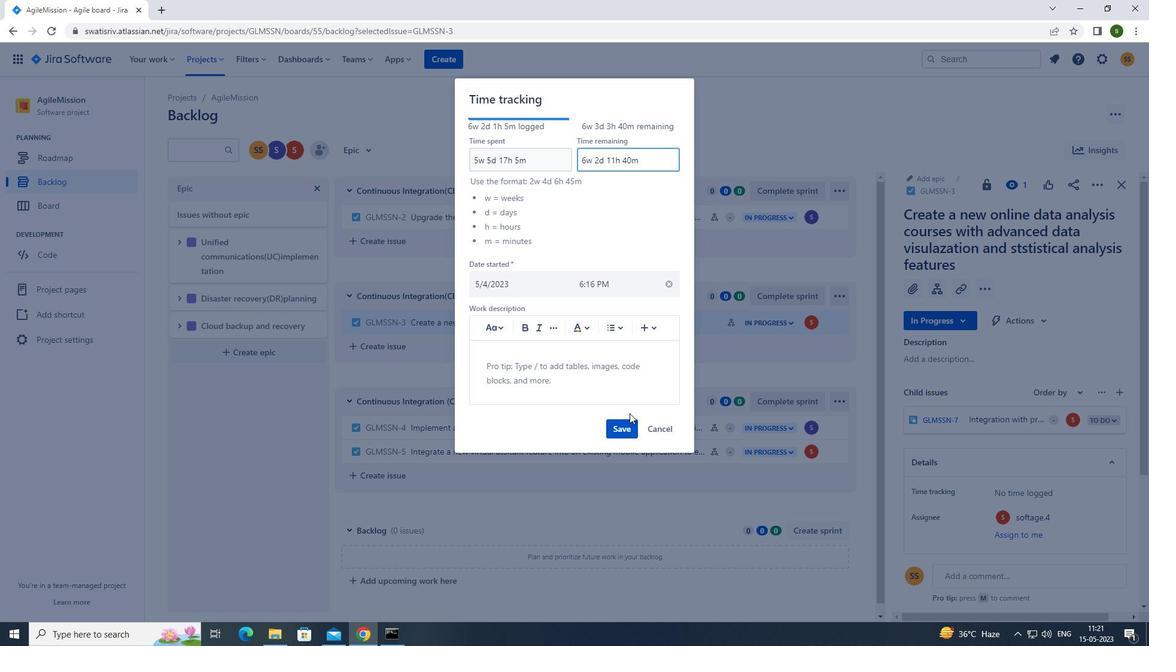 
Action: Mouse pressed left at (627, 422)
Screenshot: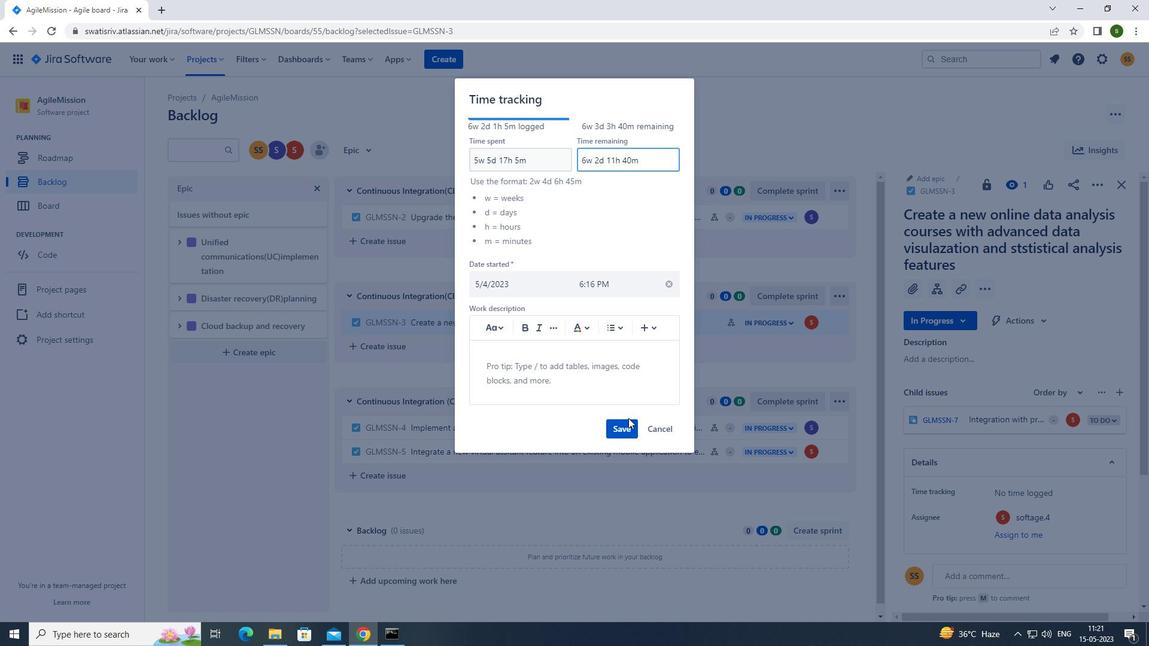 
Action: Mouse moved to (1099, 183)
Screenshot: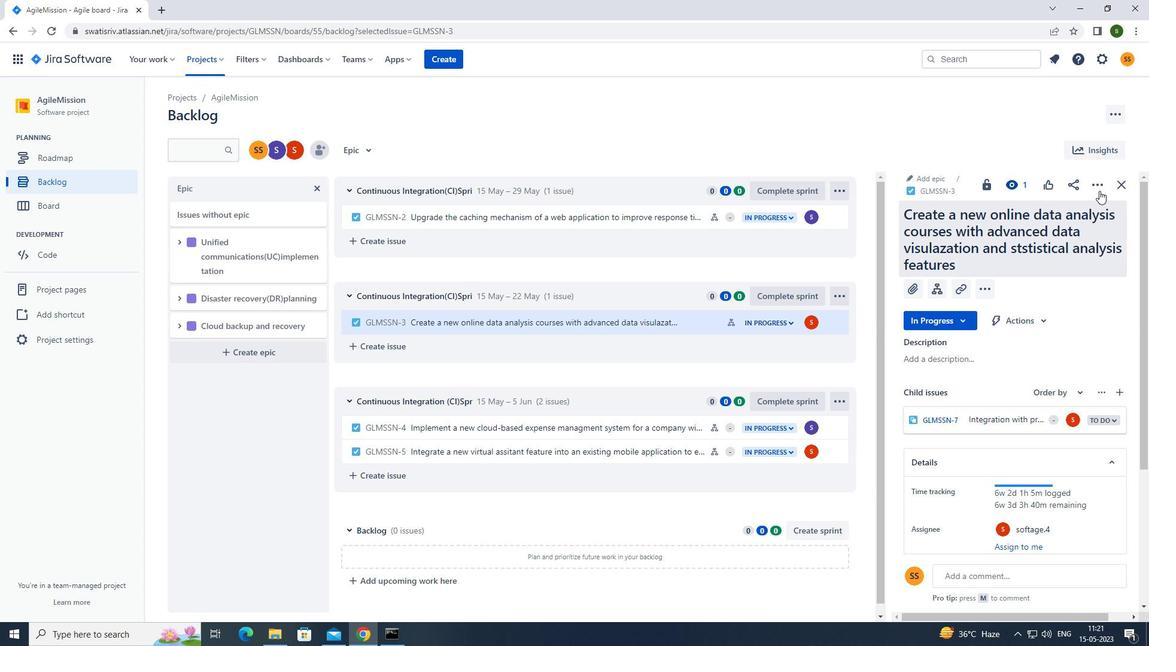 
Action: Mouse pressed left at (1099, 183)
Screenshot: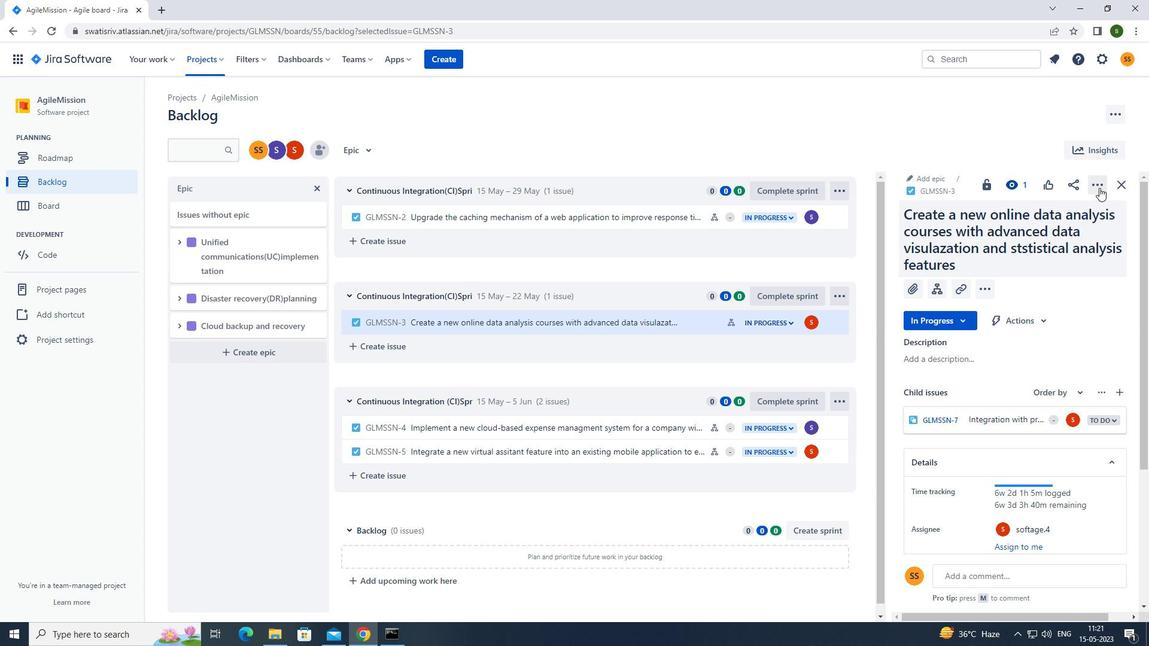 
Action: Mouse moved to (1035, 344)
Screenshot: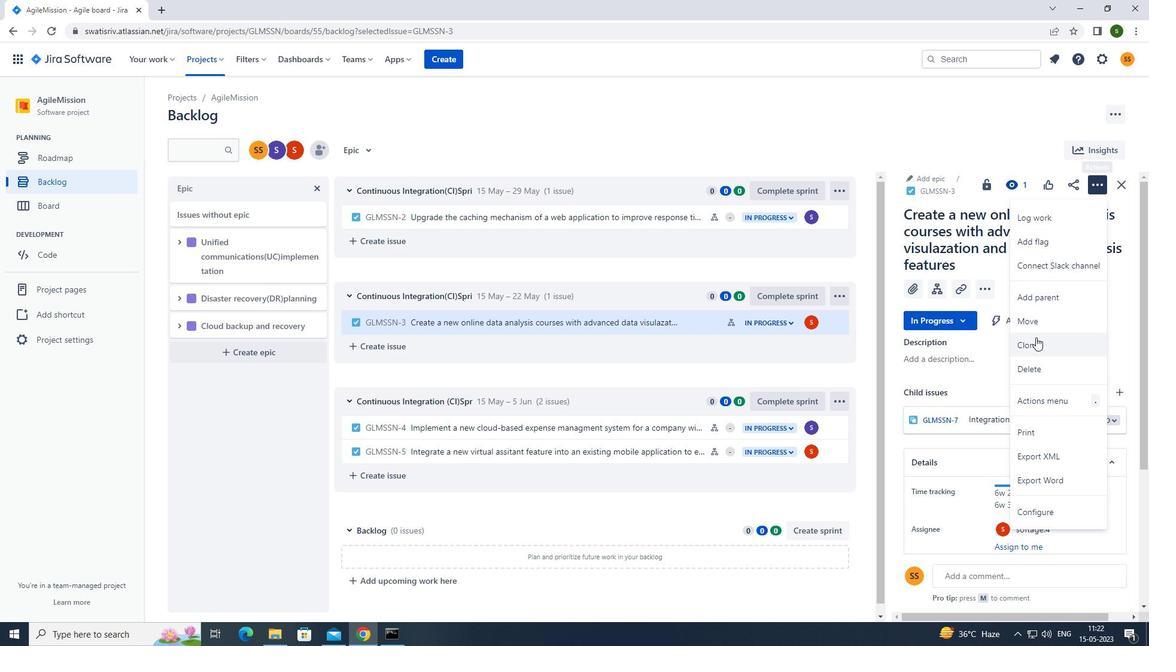 
Action: Mouse pressed left at (1035, 344)
Screenshot: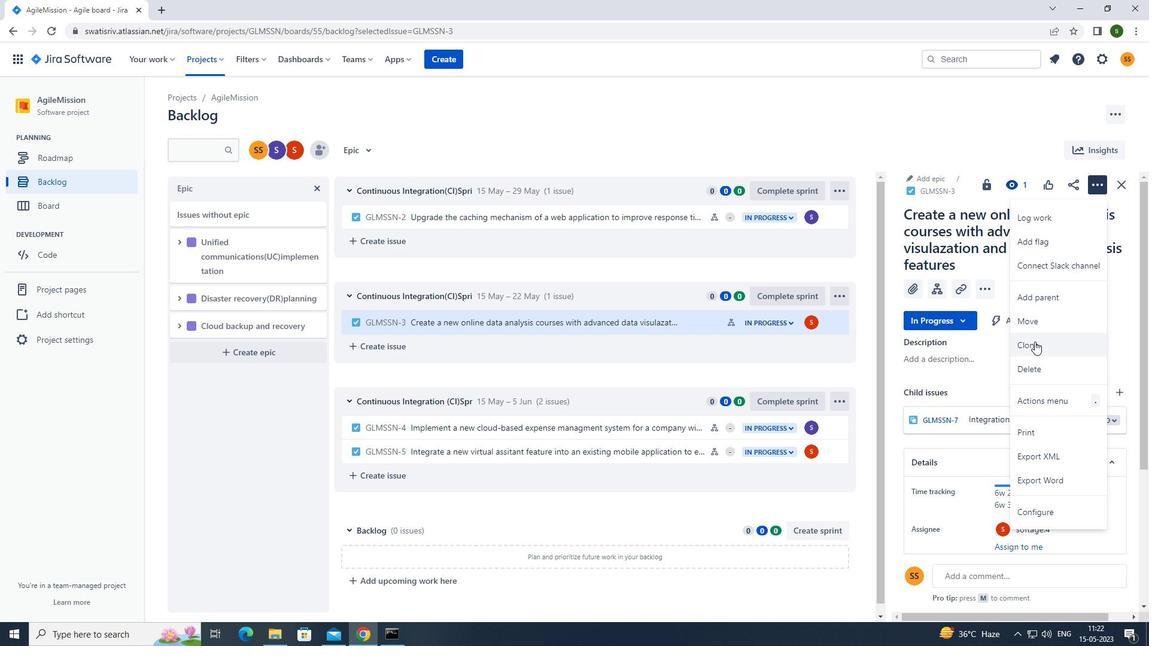 
Action: Mouse moved to (645, 250)
Screenshot: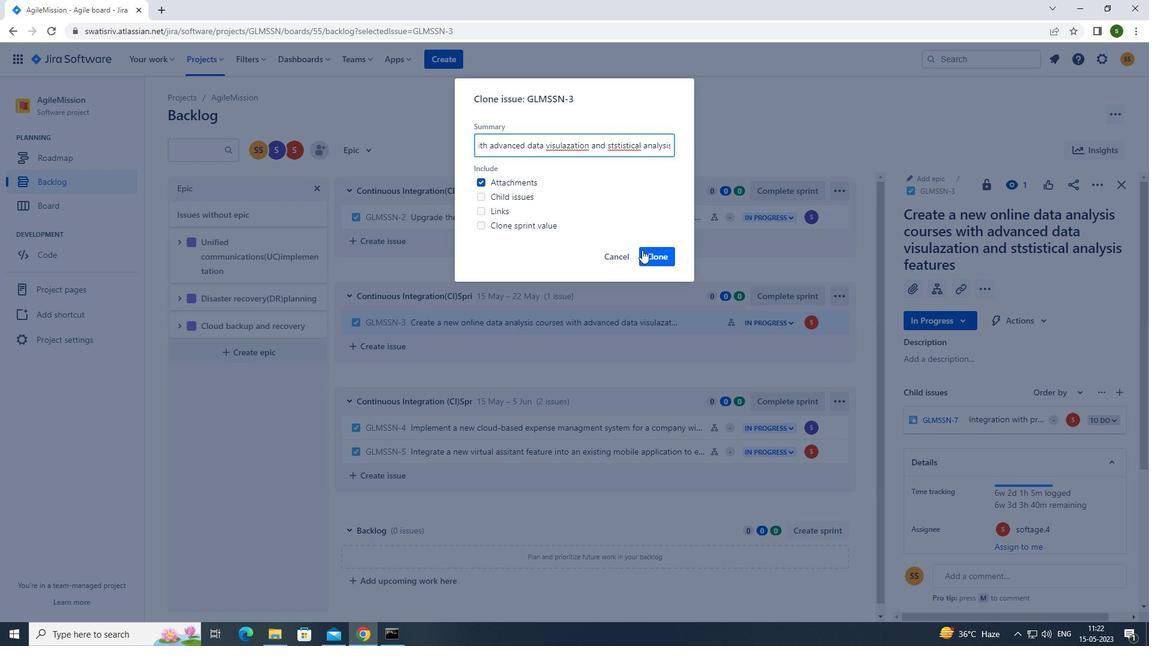 
Action: Mouse pressed left at (645, 250)
Screenshot: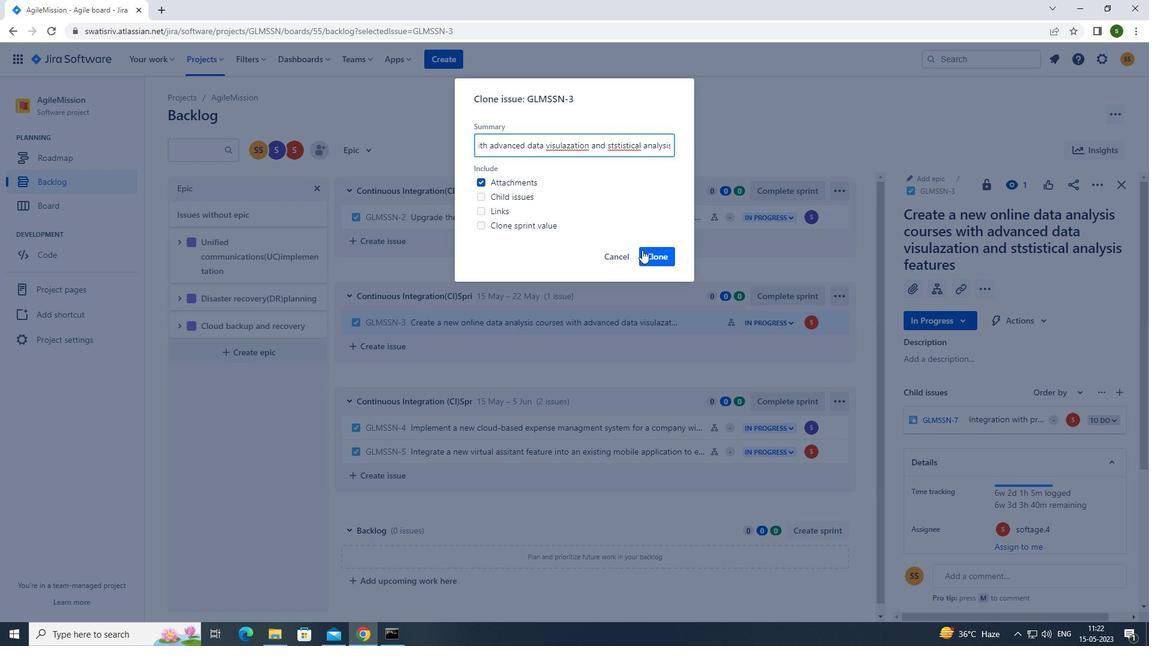 
Action: Mouse moved to (374, 152)
Screenshot: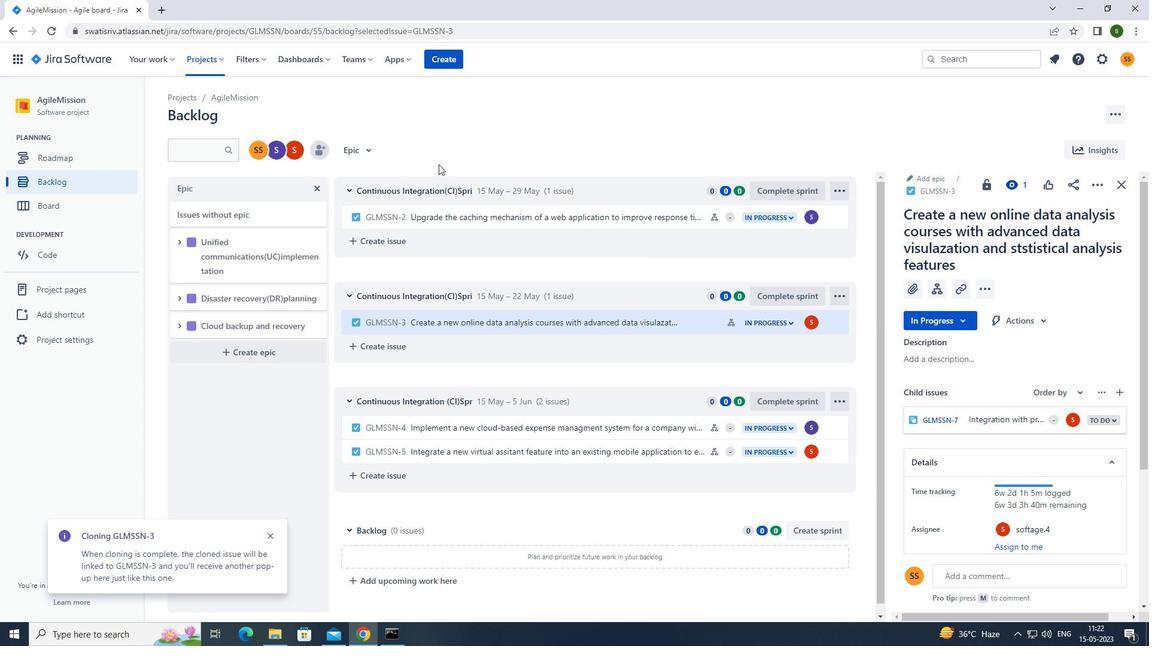 
Action: Mouse pressed left at (374, 152)
Screenshot: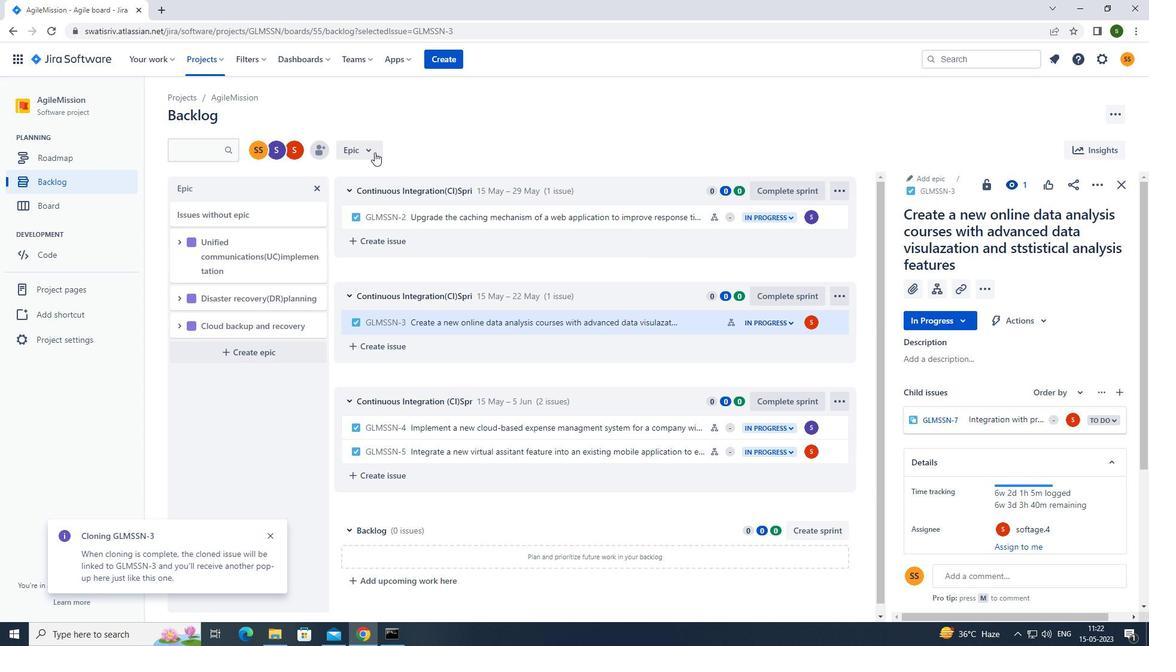 
Action: Mouse moved to (408, 217)
Screenshot: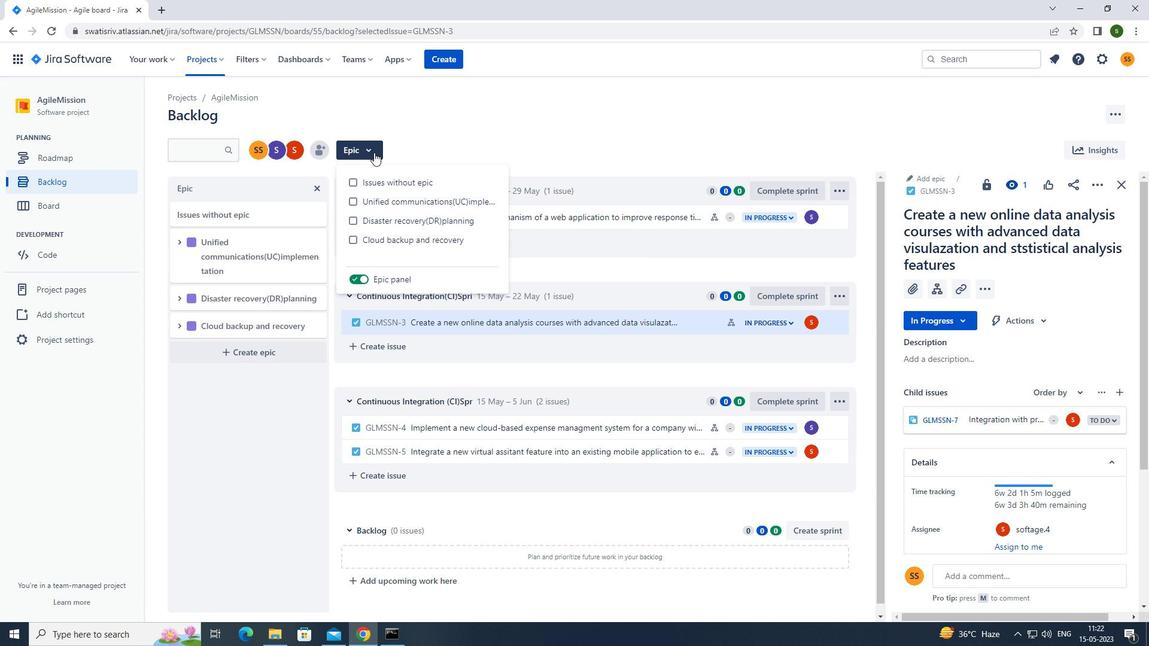 
Action: Mouse pressed left at (408, 217)
Screenshot: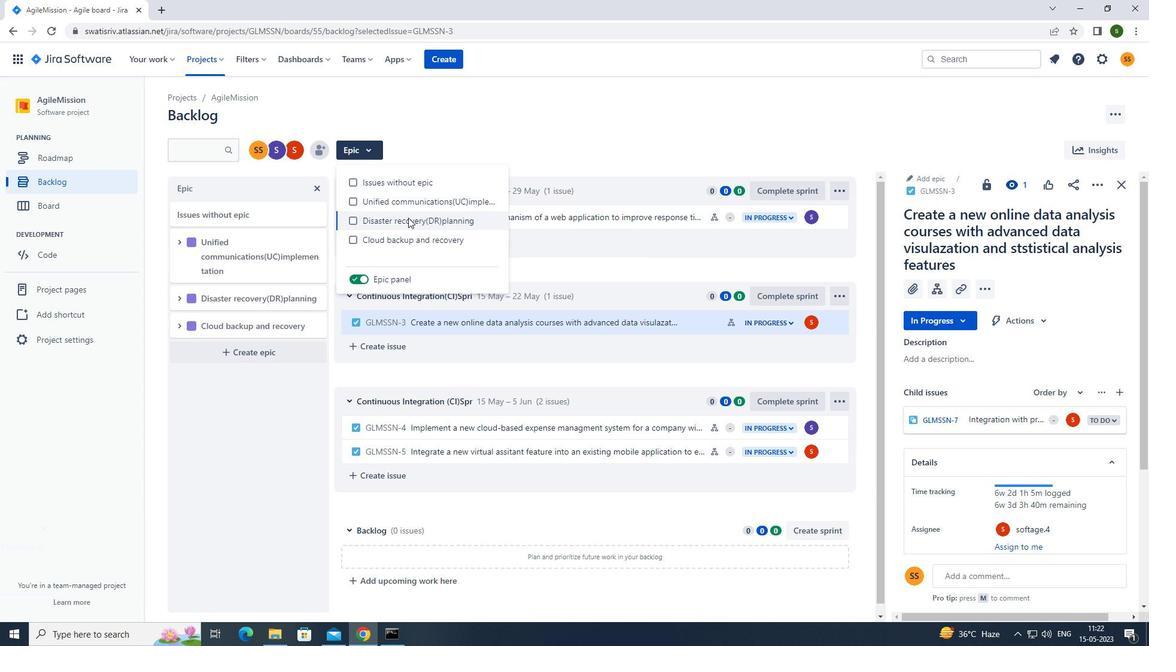 
Action: Mouse moved to (479, 127)
Screenshot: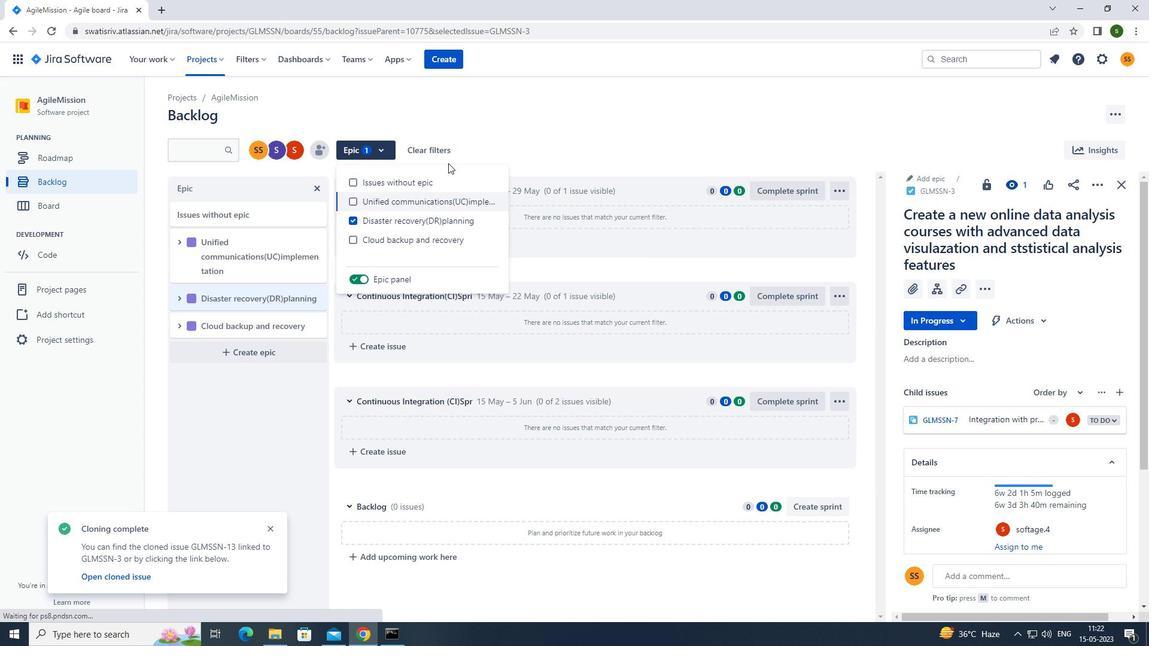 
Action: Mouse pressed left at (479, 127)
Screenshot: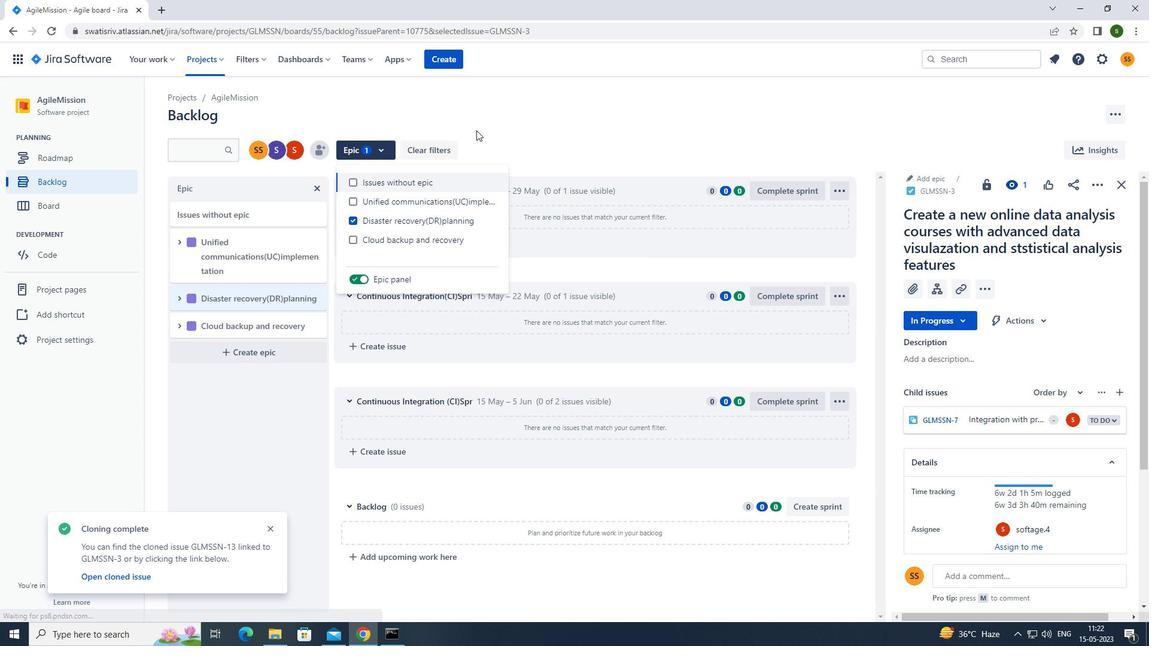 
